 Task: Find connections with filter location Stirling with filter topic #Jobinterviewswith filter profile language Potuguese with filter current company Royal Society of Chemistry with filter school Vinayaka Mission's Research Foundation - University with filter industry Subdivision of Land with filter service category Cybersecurity with filter keywords title CEO
Action: Mouse moved to (508, 76)
Screenshot: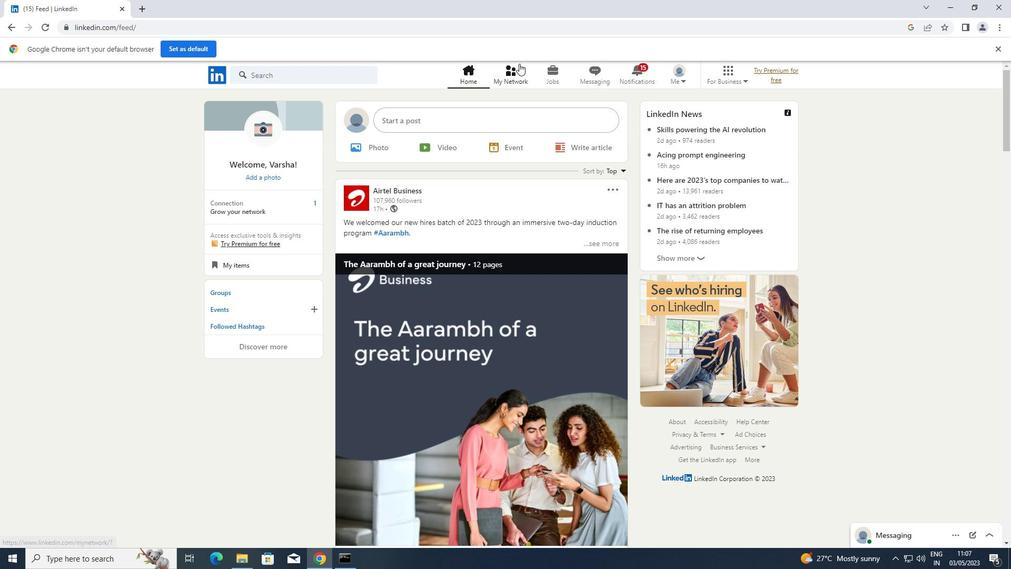 
Action: Mouse pressed left at (508, 76)
Screenshot: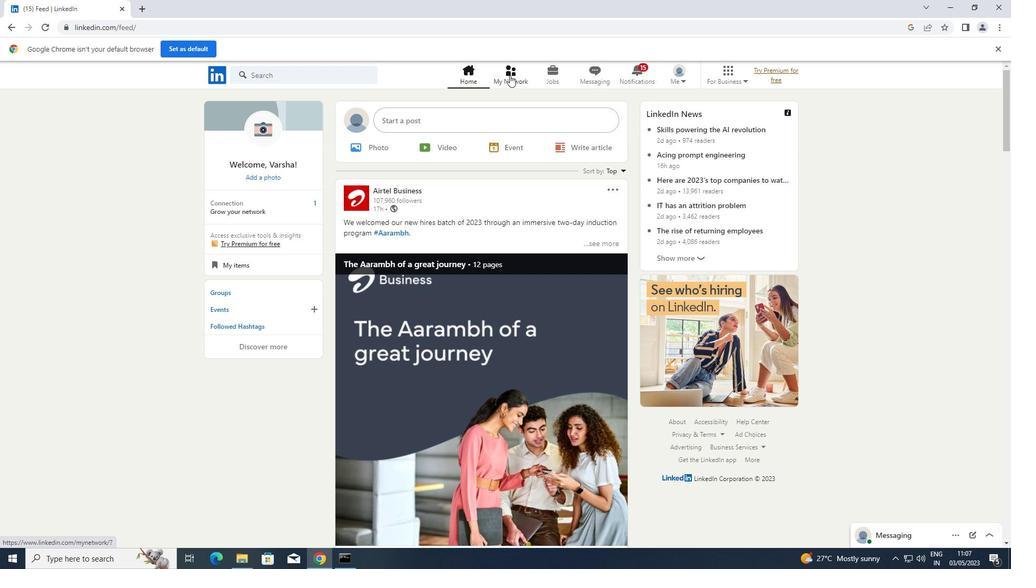 
Action: Mouse moved to (281, 129)
Screenshot: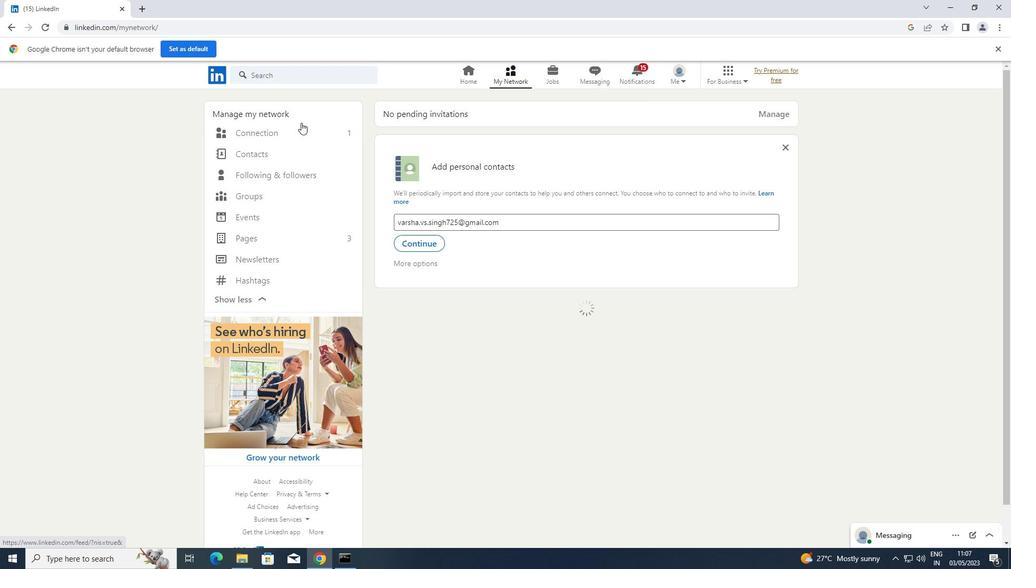 
Action: Mouse pressed left at (281, 129)
Screenshot: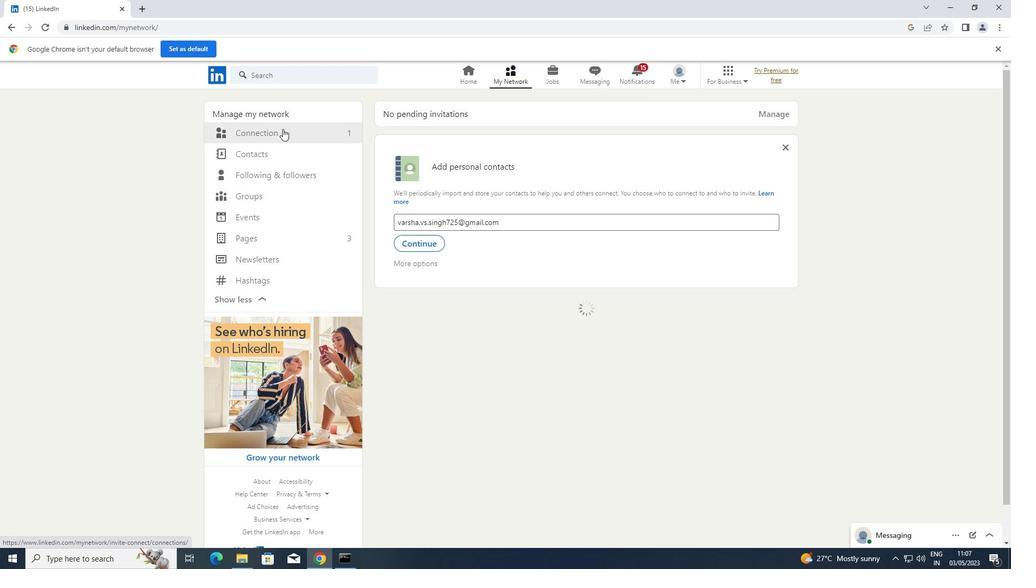 
Action: Mouse moved to (609, 128)
Screenshot: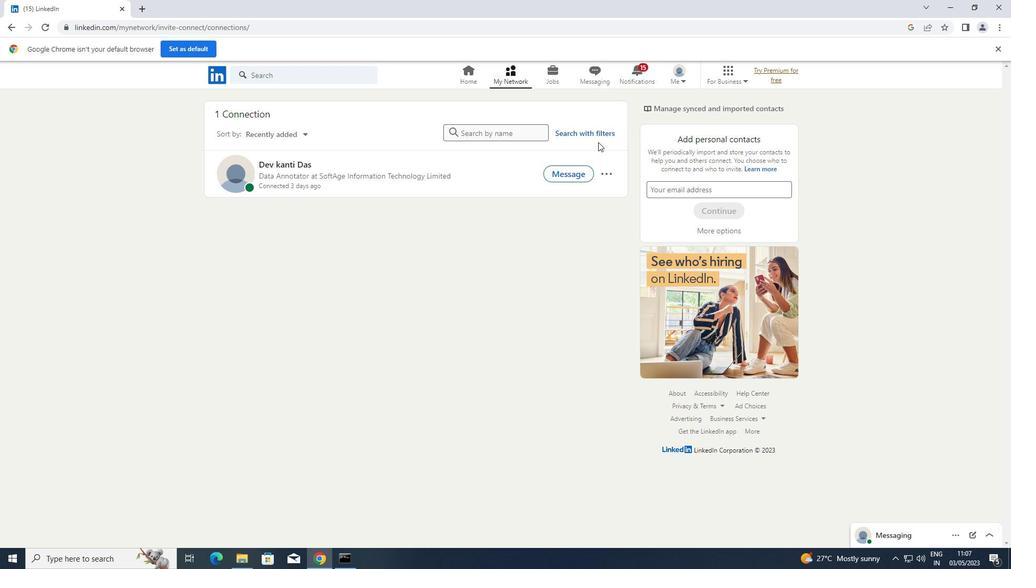 
Action: Mouse pressed left at (609, 128)
Screenshot: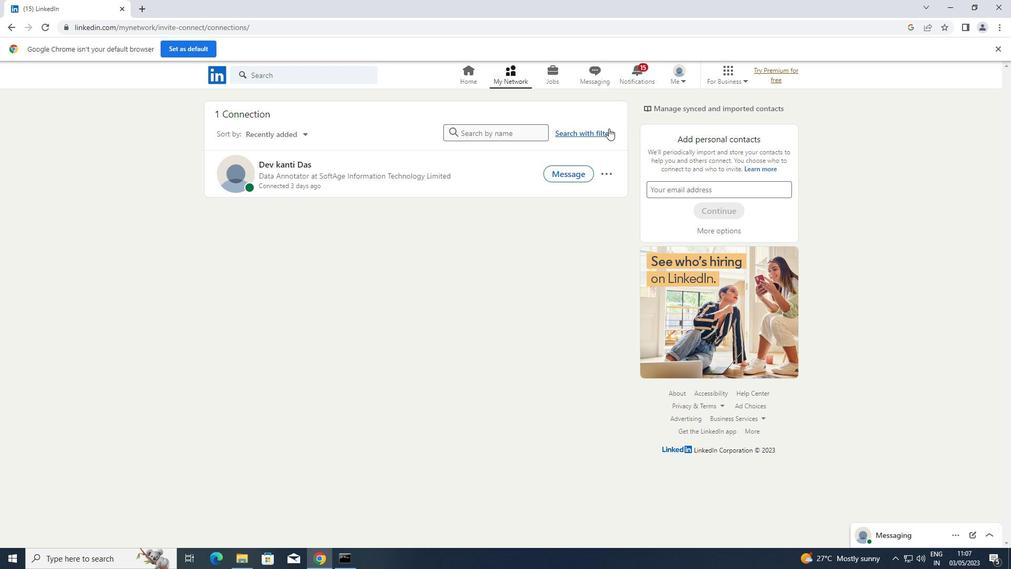 
Action: Mouse moved to (534, 100)
Screenshot: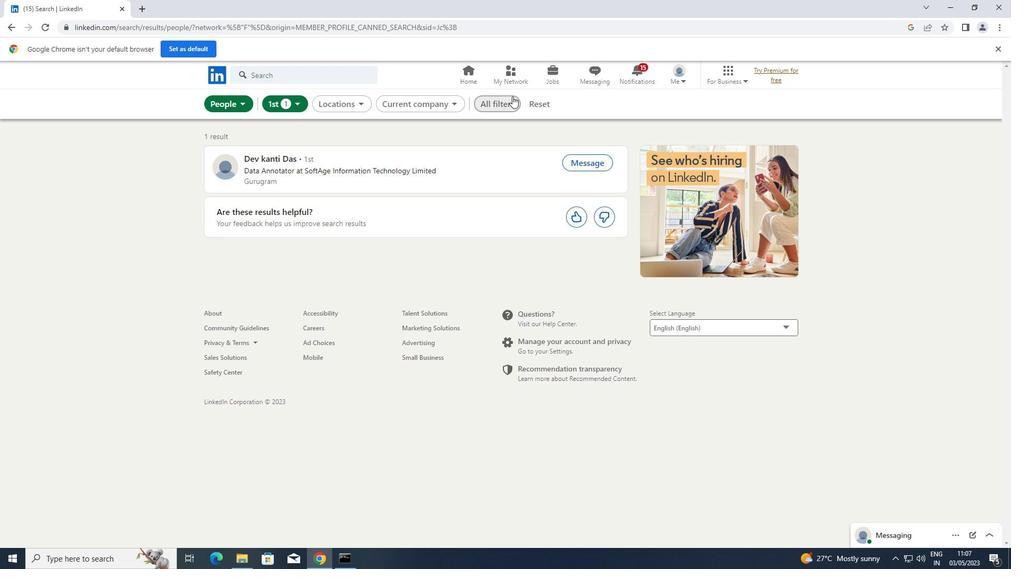 
Action: Mouse pressed left at (534, 100)
Screenshot: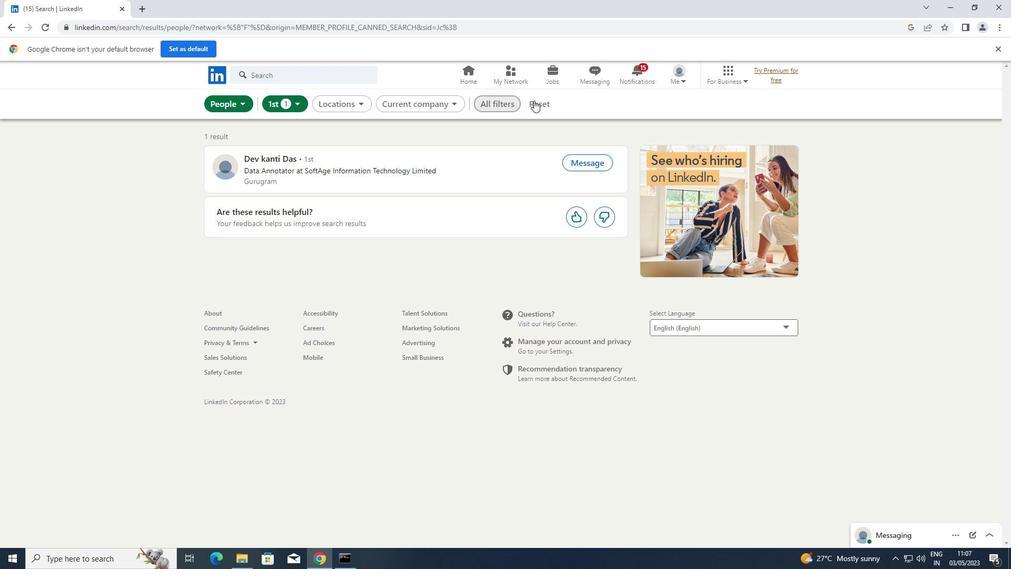 
Action: Mouse moved to (510, 99)
Screenshot: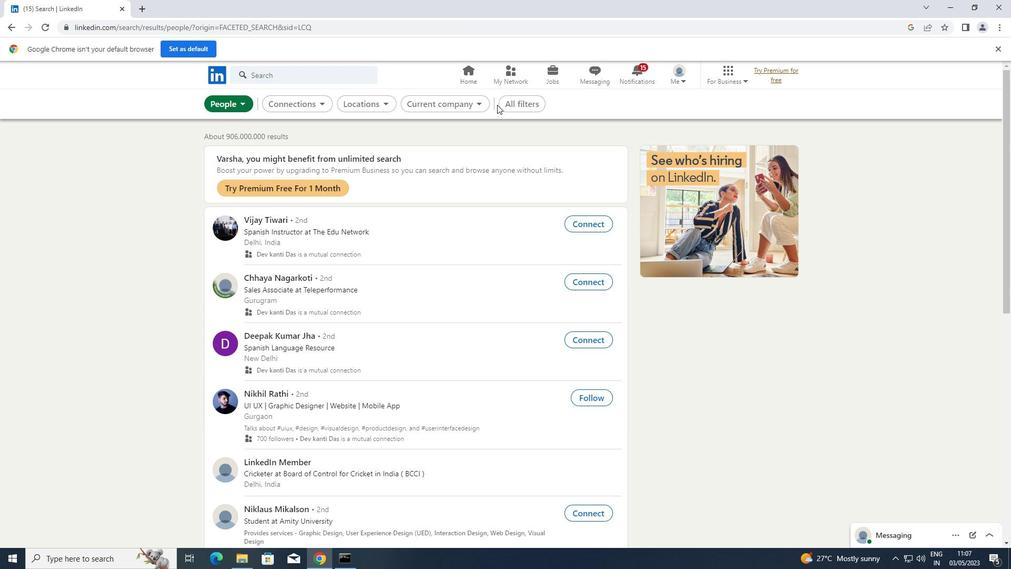 
Action: Mouse pressed left at (510, 99)
Screenshot: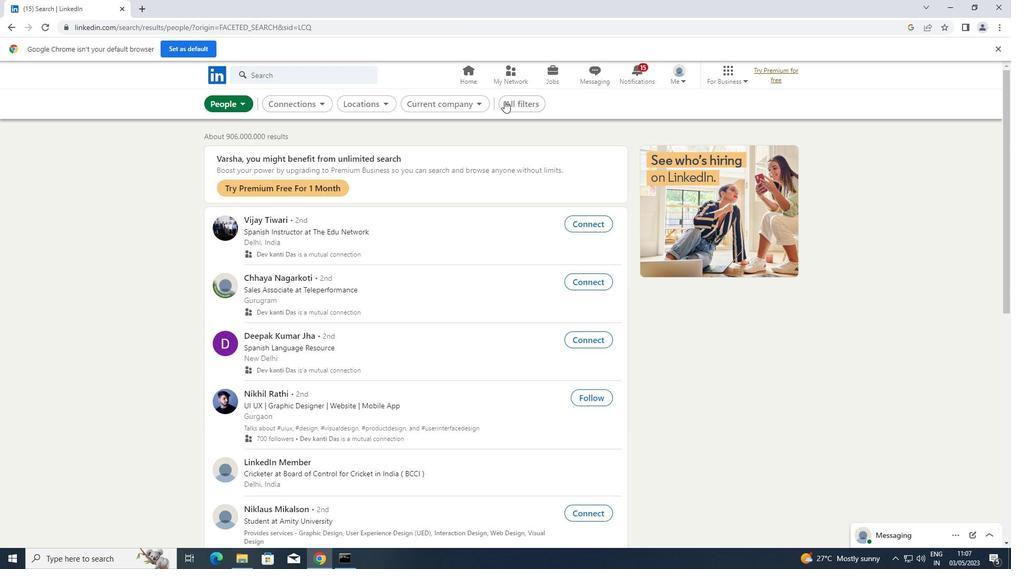 
Action: Mouse moved to (776, 285)
Screenshot: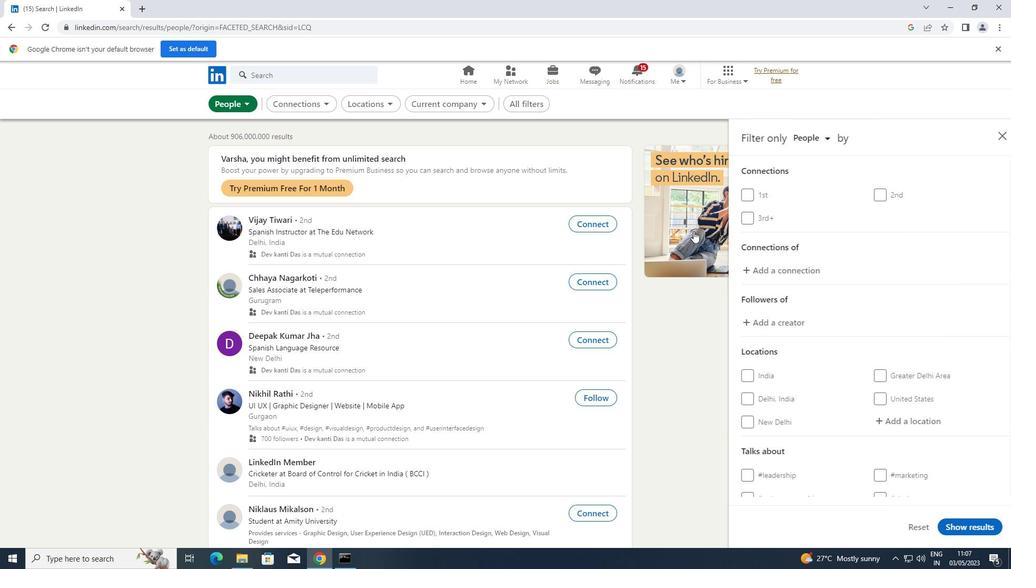 
Action: Mouse scrolled (776, 285) with delta (0, 0)
Screenshot: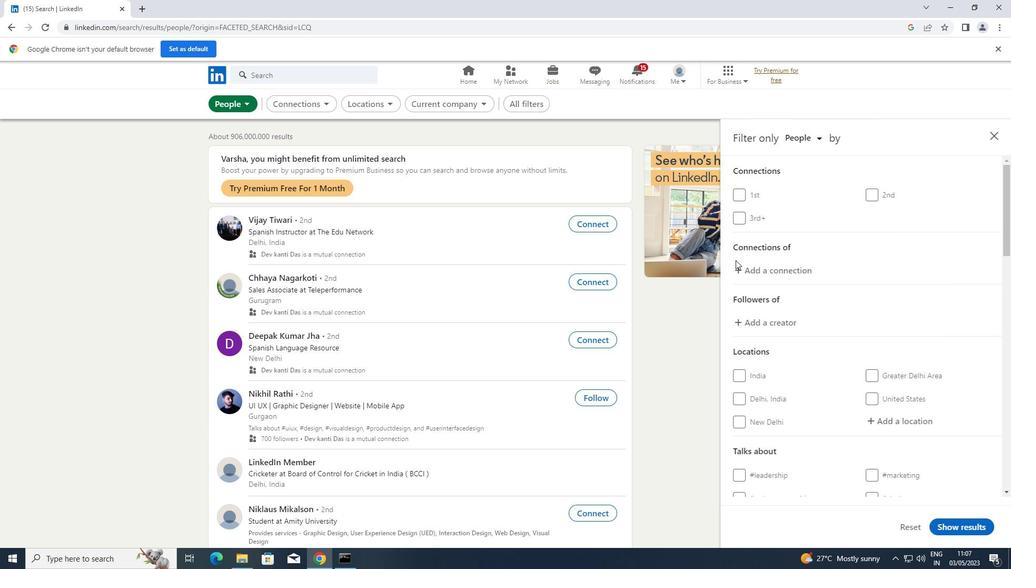 
Action: Mouse scrolled (776, 285) with delta (0, 0)
Screenshot: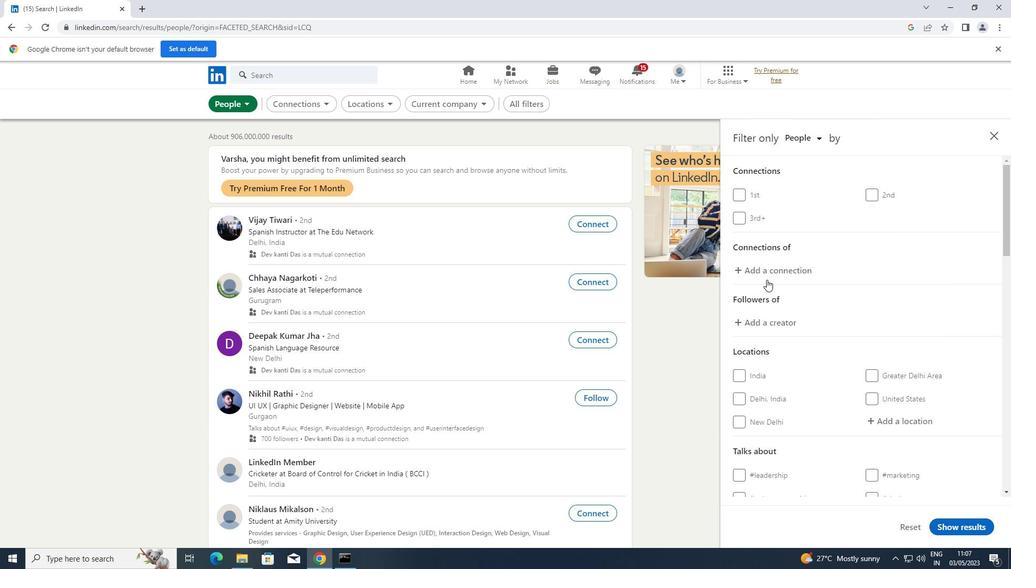 
Action: Mouse moved to (915, 310)
Screenshot: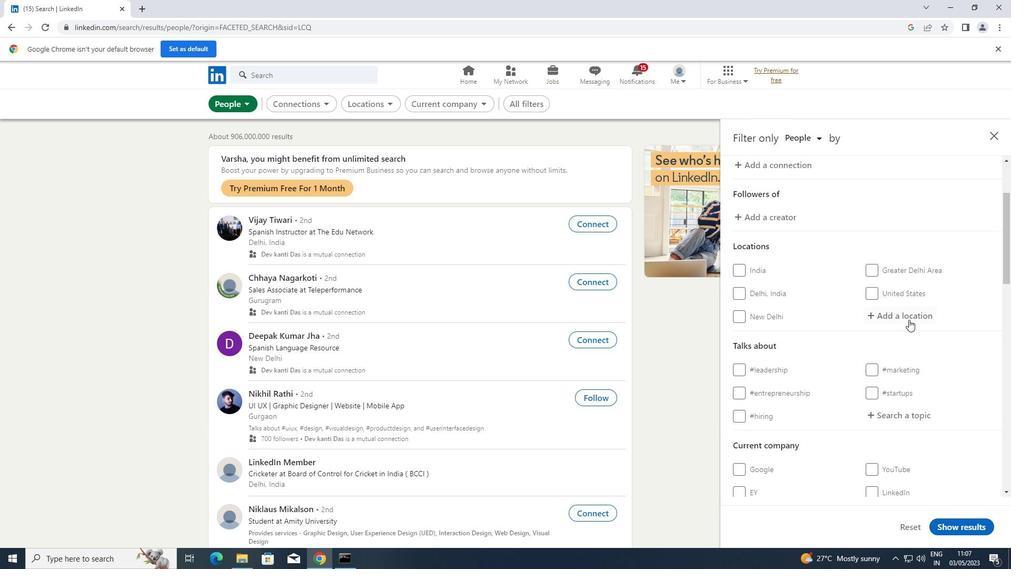 
Action: Mouse pressed left at (915, 310)
Screenshot: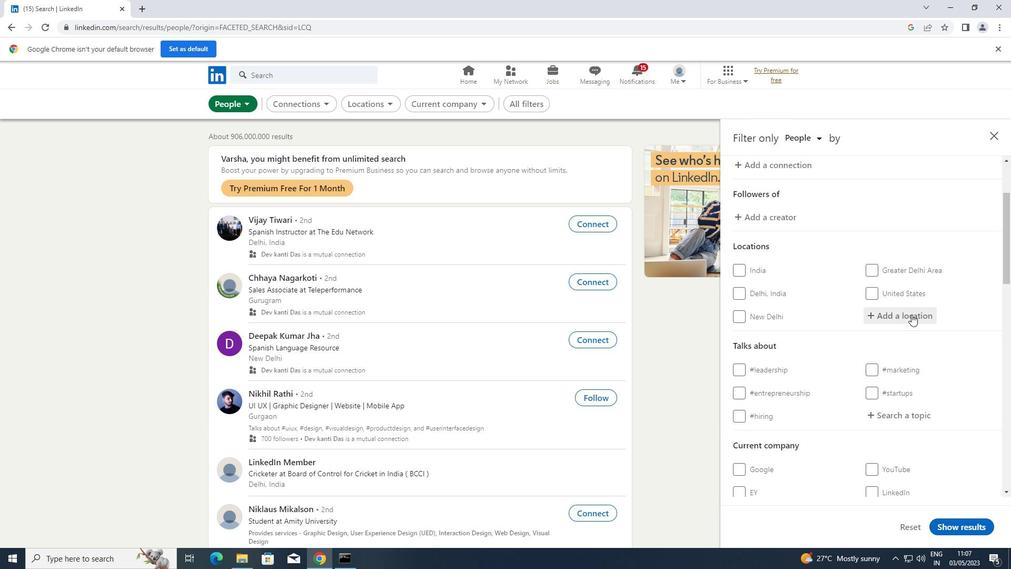 
Action: Key pressed <Key.shift>STIRLING
Screenshot: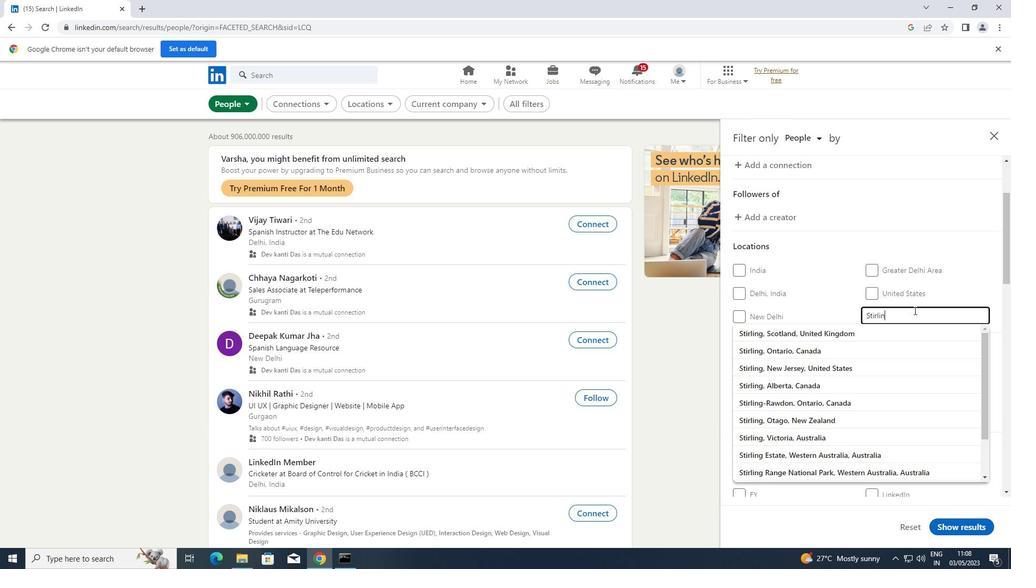 
Action: Mouse scrolled (915, 309) with delta (0, 0)
Screenshot: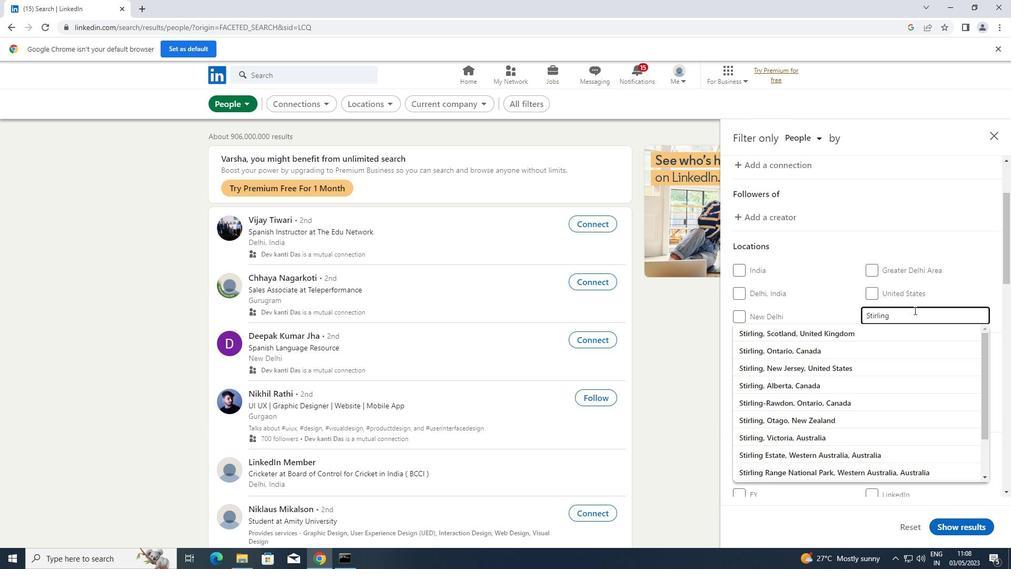 
Action: Key pressed <Key.enter>
Screenshot: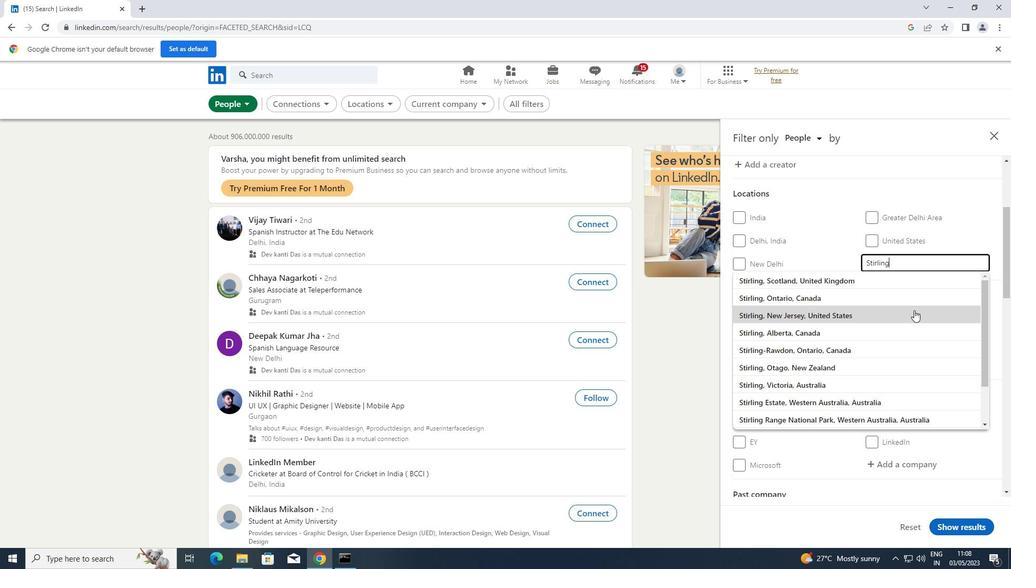 
Action: Mouse moved to (919, 361)
Screenshot: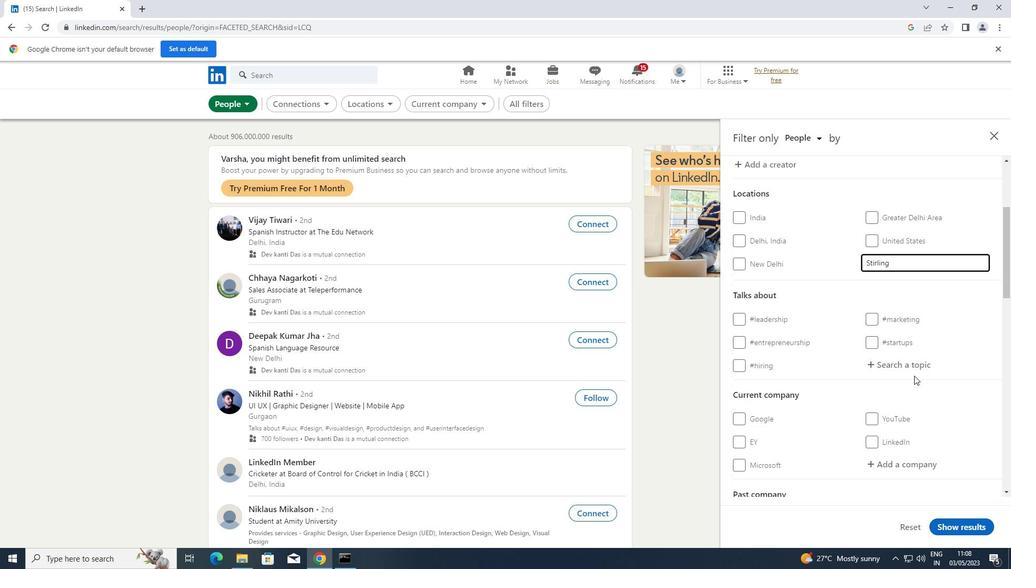 
Action: Mouse pressed left at (919, 361)
Screenshot: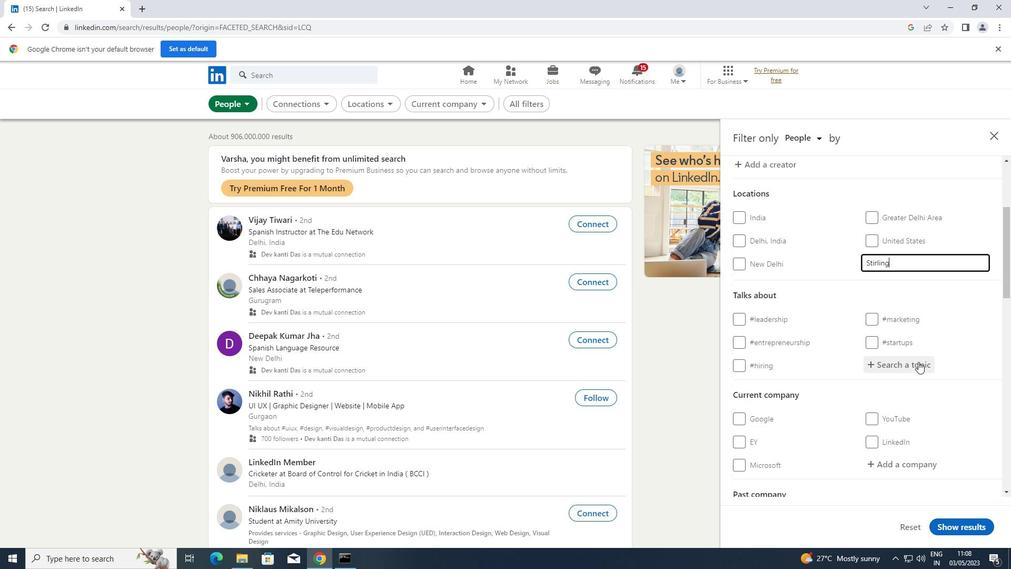 
Action: Key pressed <Key.shift>JOBINTERV
Screenshot: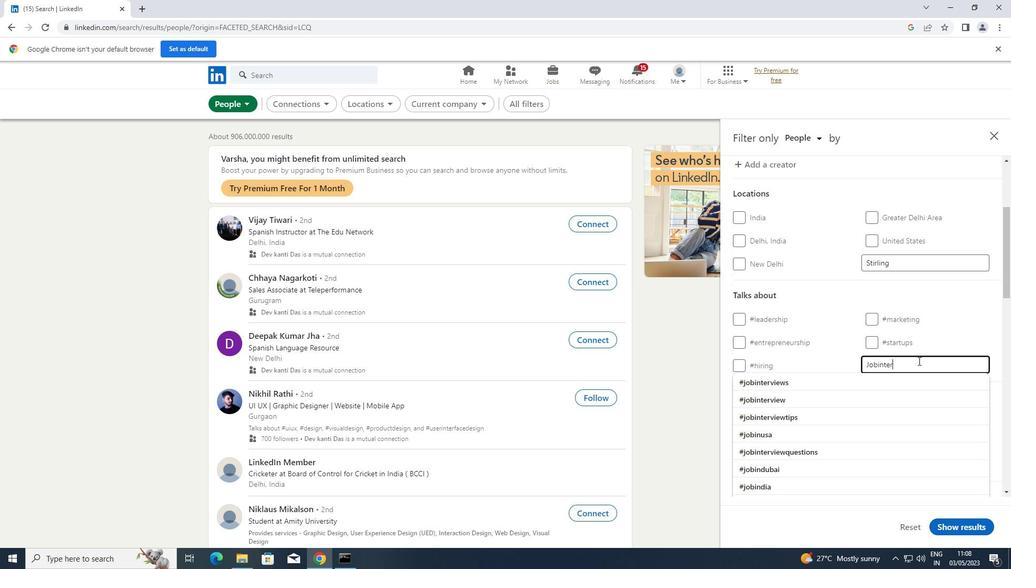 
Action: Mouse moved to (826, 398)
Screenshot: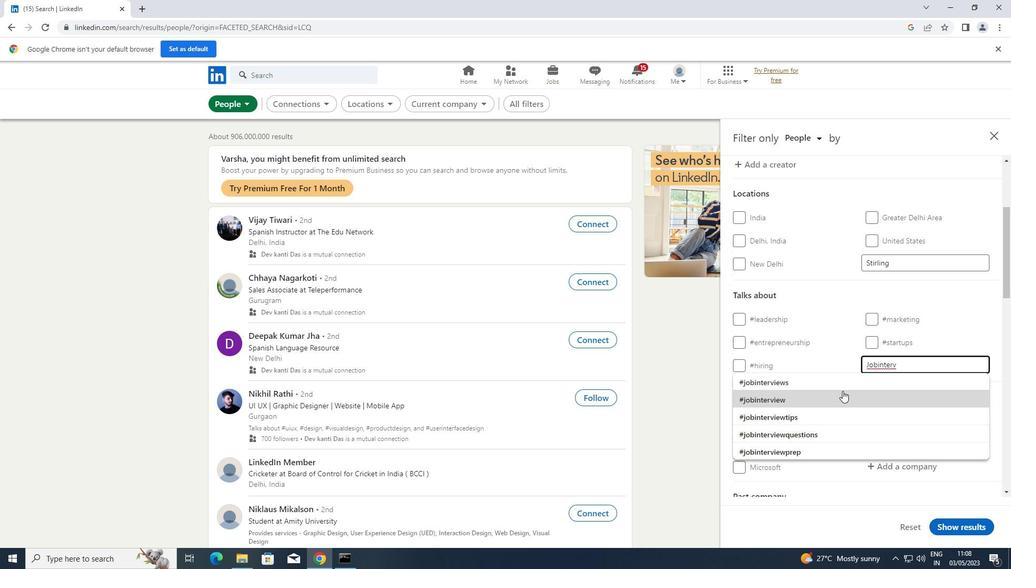 
Action: Mouse pressed left at (826, 398)
Screenshot: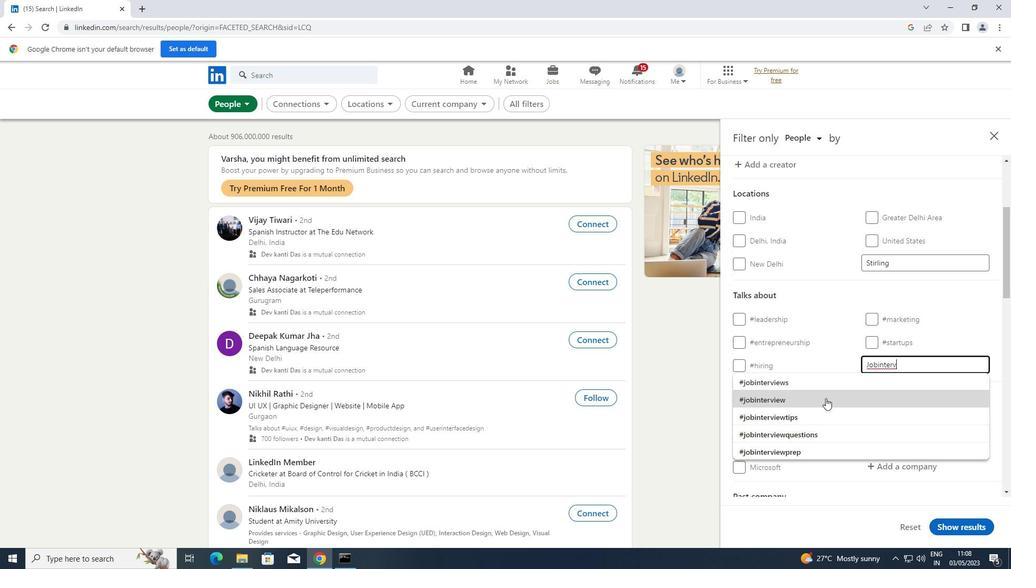 
Action: Mouse scrolled (826, 397) with delta (0, 0)
Screenshot: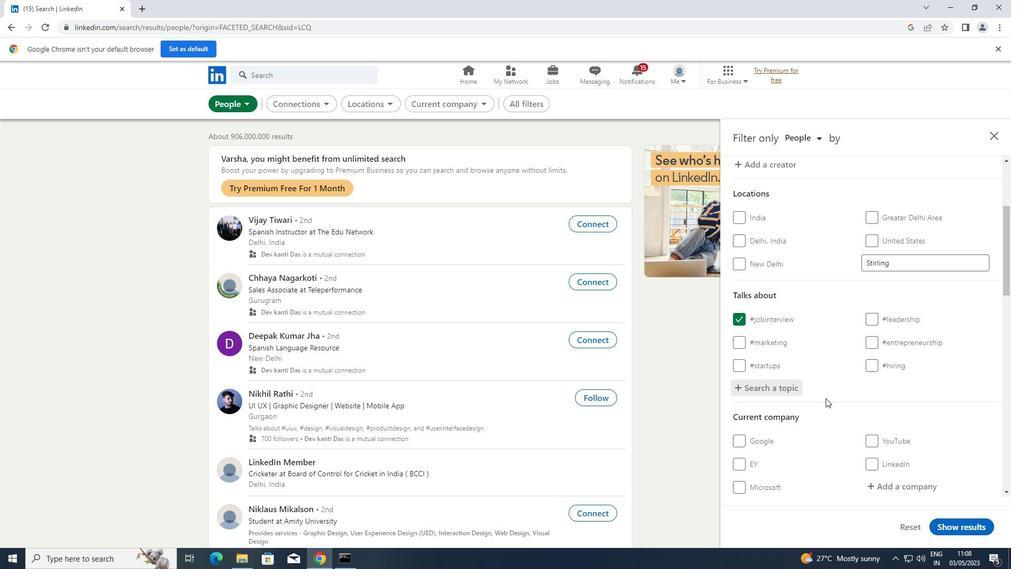 
Action: Mouse scrolled (826, 397) with delta (0, 0)
Screenshot: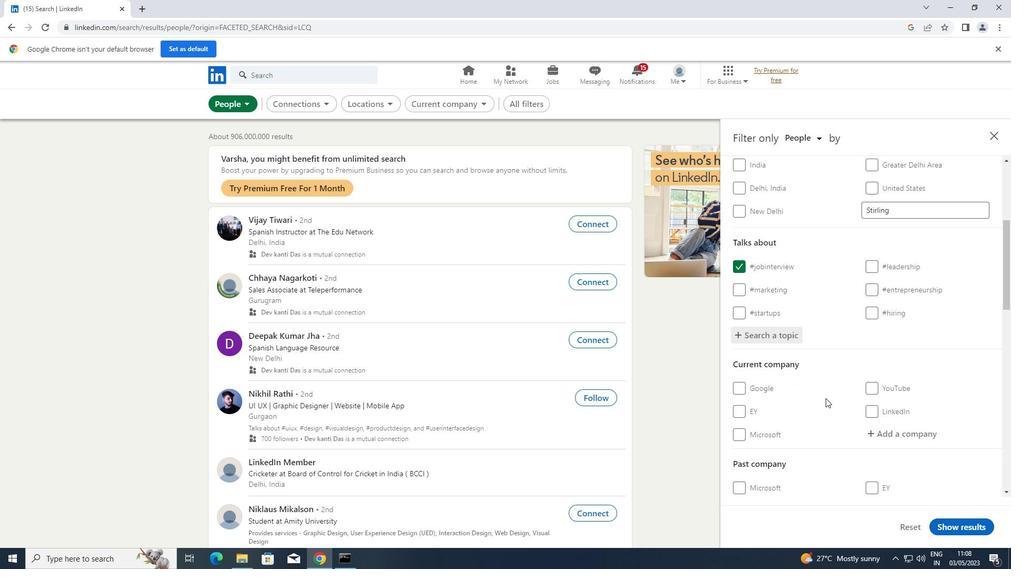 
Action: Mouse scrolled (826, 397) with delta (0, 0)
Screenshot: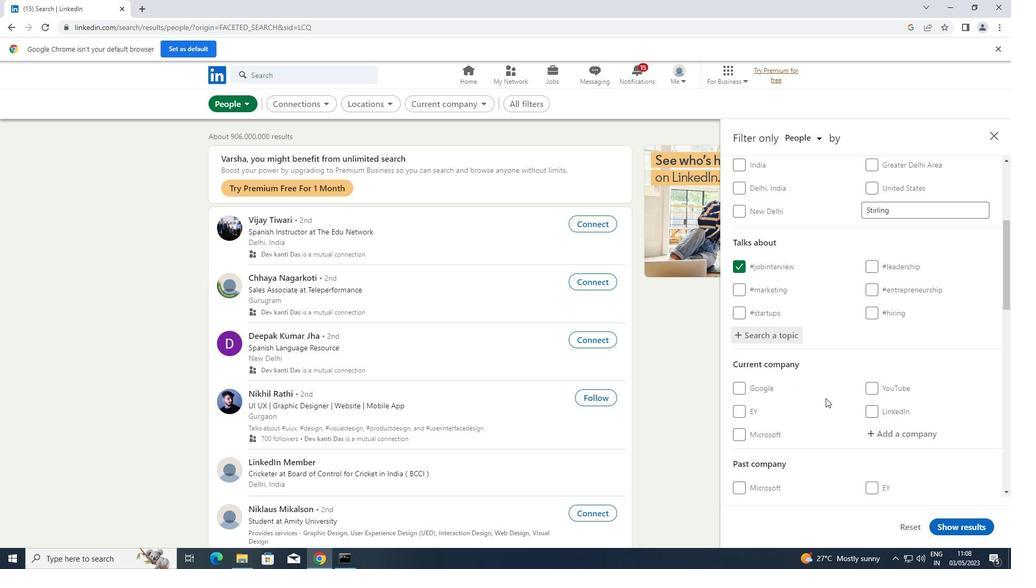 
Action: Mouse scrolled (826, 397) with delta (0, 0)
Screenshot: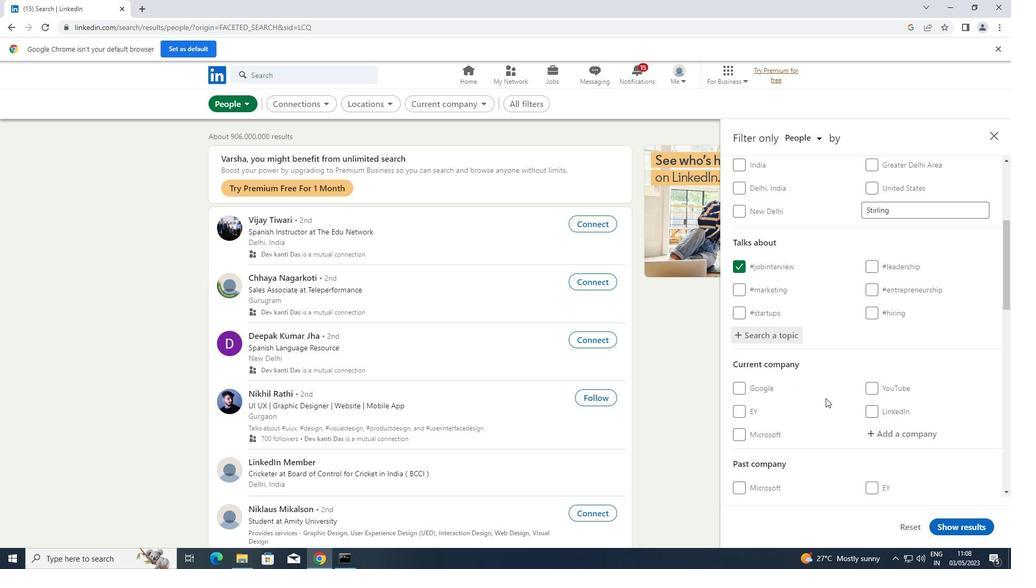 
Action: Mouse scrolled (826, 397) with delta (0, 0)
Screenshot: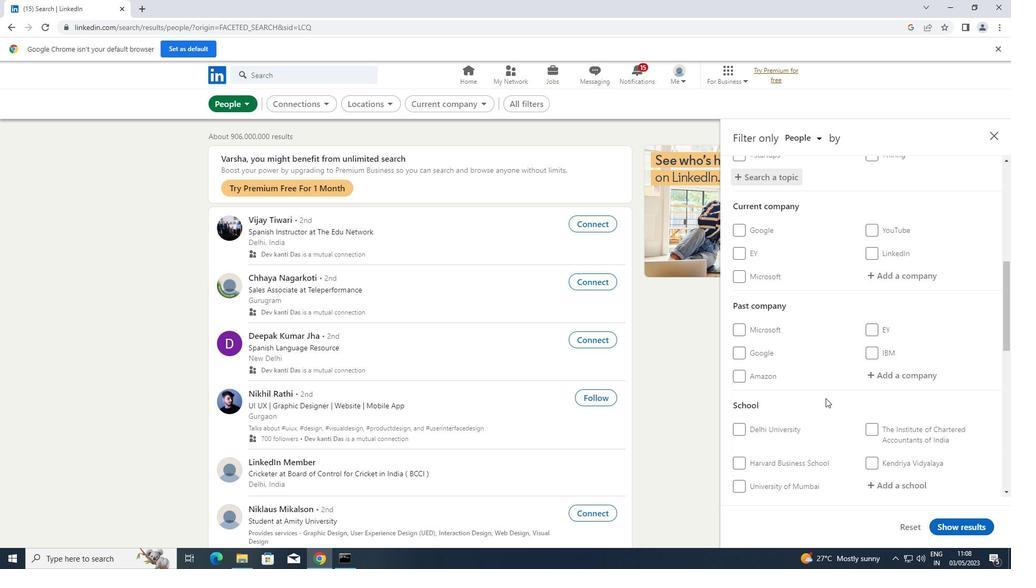 
Action: Mouse scrolled (826, 397) with delta (0, 0)
Screenshot: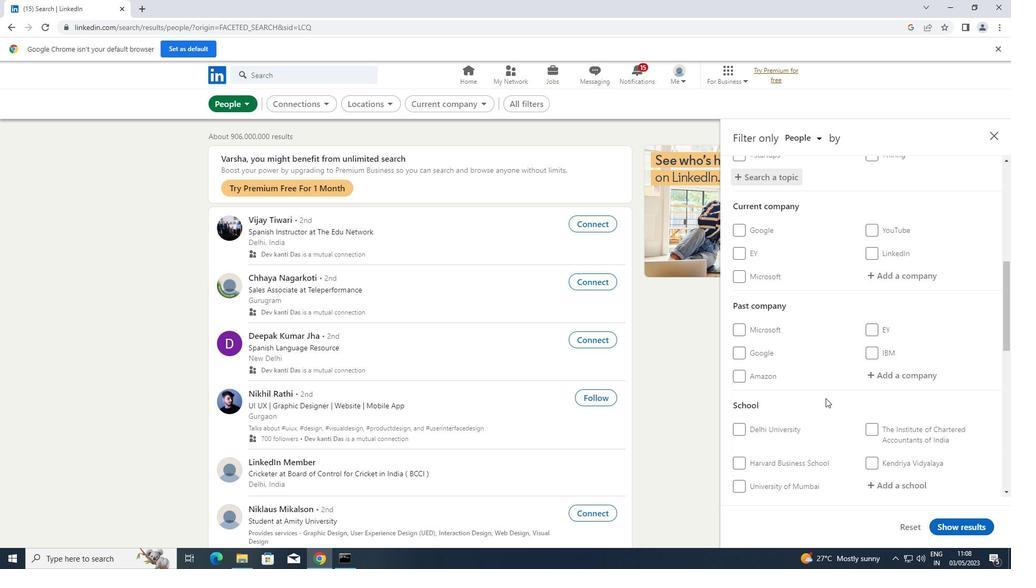 
Action: Mouse scrolled (826, 397) with delta (0, 0)
Screenshot: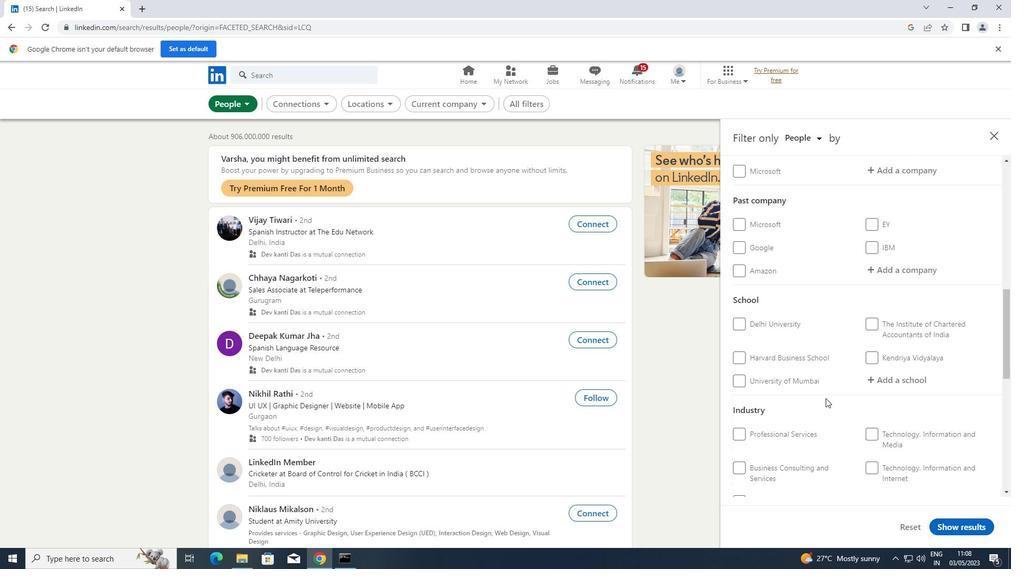 
Action: Mouse scrolled (826, 397) with delta (0, 0)
Screenshot: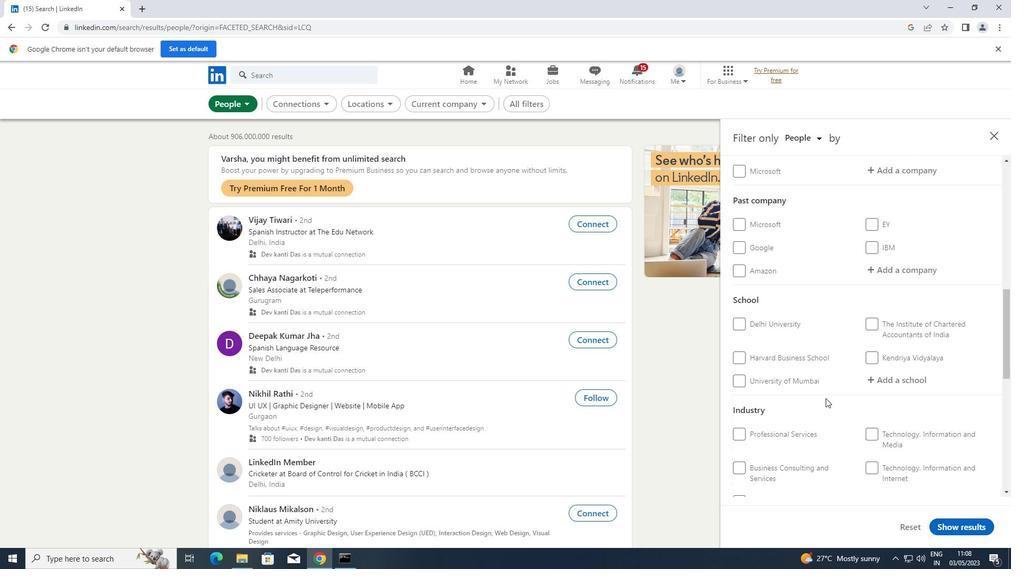 
Action: Mouse scrolled (826, 397) with delta (0, 0)
Screenshot: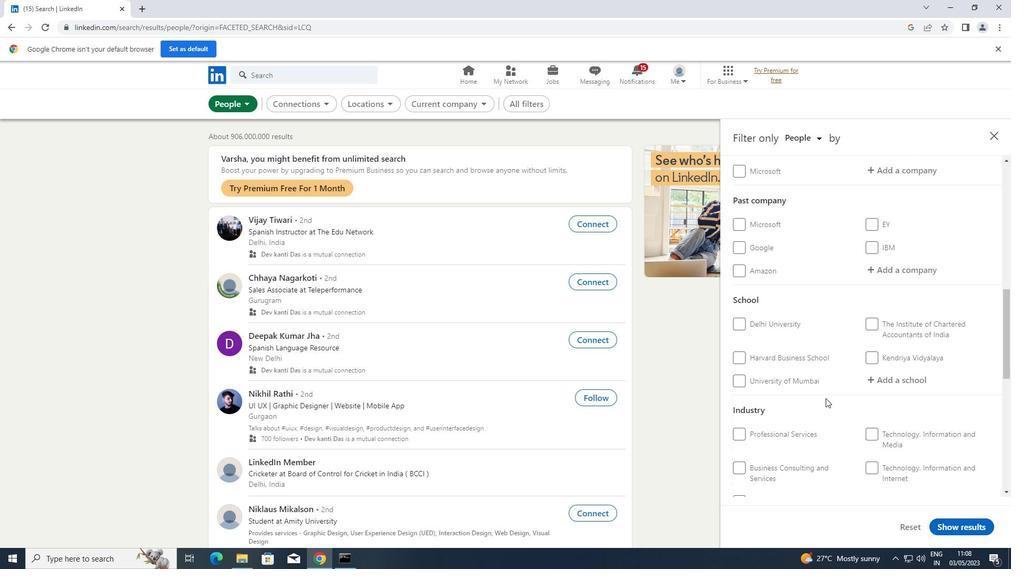 
Action: Mouse moved to (868, 416)
Screenshot: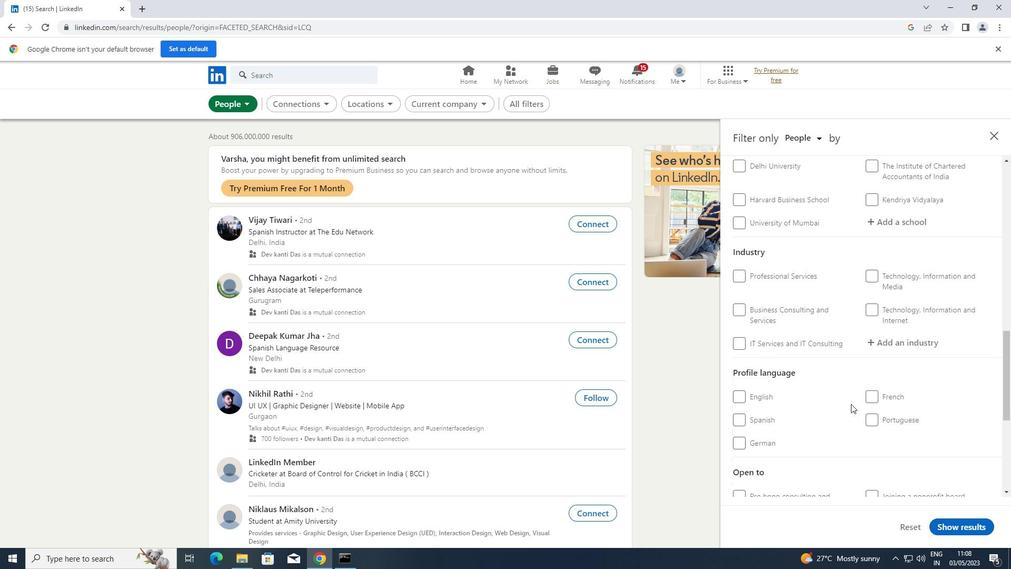 
Action: Mouse pressed left at (868, 416)
Screenshot: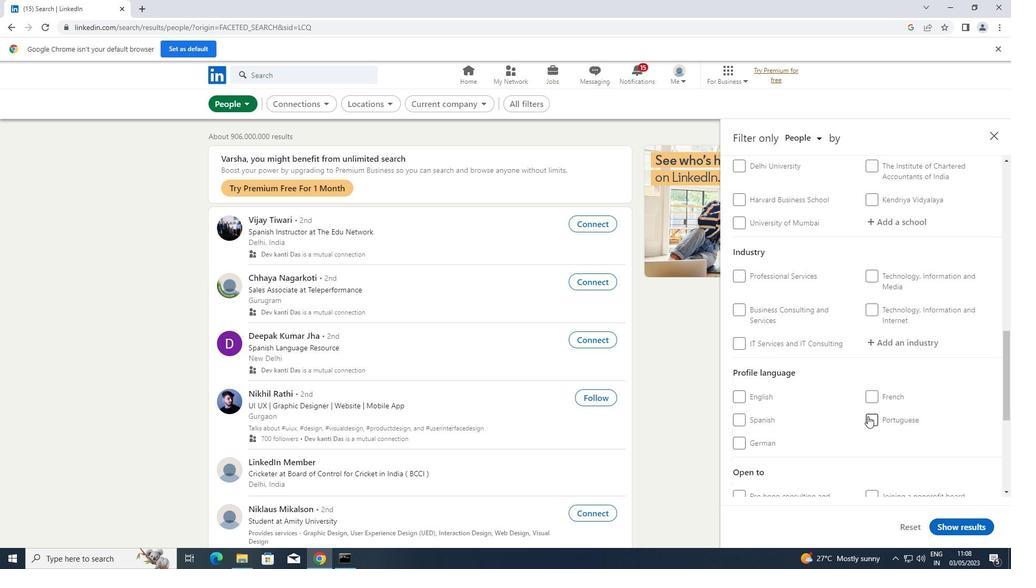 
Action: Mouse scrolled (868, 416) with delta (0, 0)
Screenshot: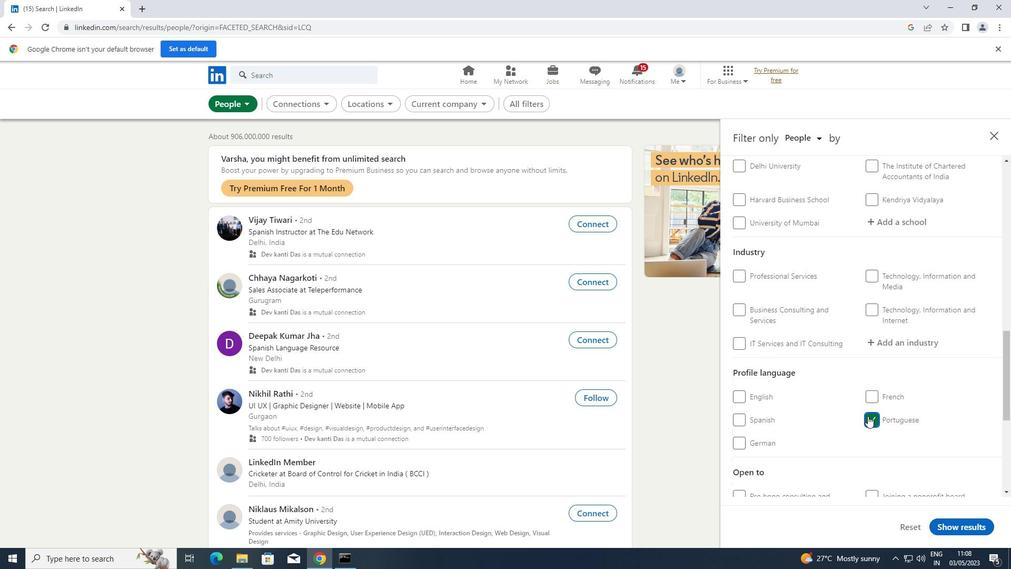 
Action: Mouse scrolled (868, 416) with delta (0, 0)
Screenshot: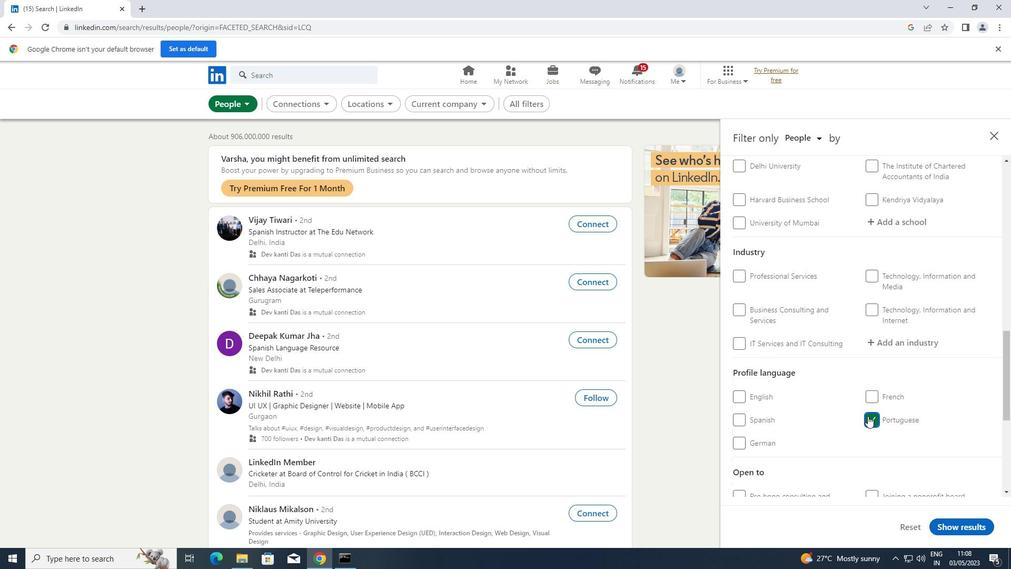 
Action: Mouse scrolled (868, 416) with delta (0, 0)
Screenshot: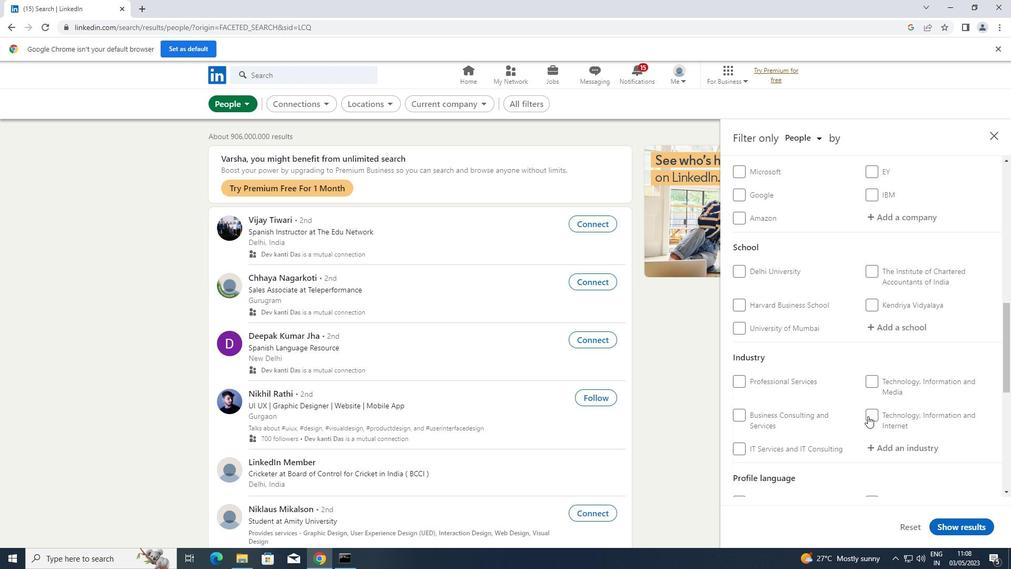 
Action: Mouse scrolled (868, 416) with delta (0, 0)
Screenshot: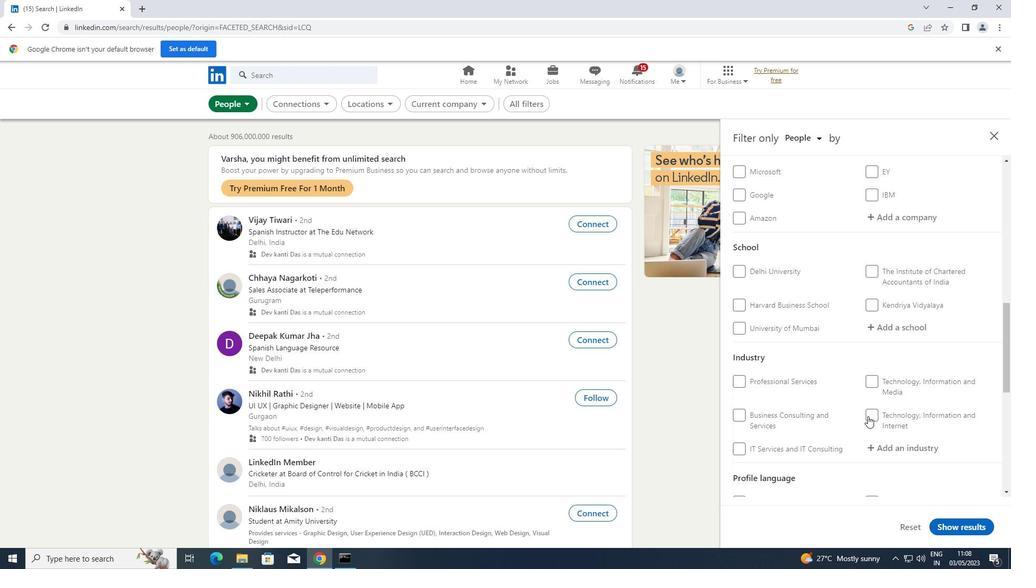 
Action: Mouse scrolled (868, 416) with delta (0, 0)
Screenshot: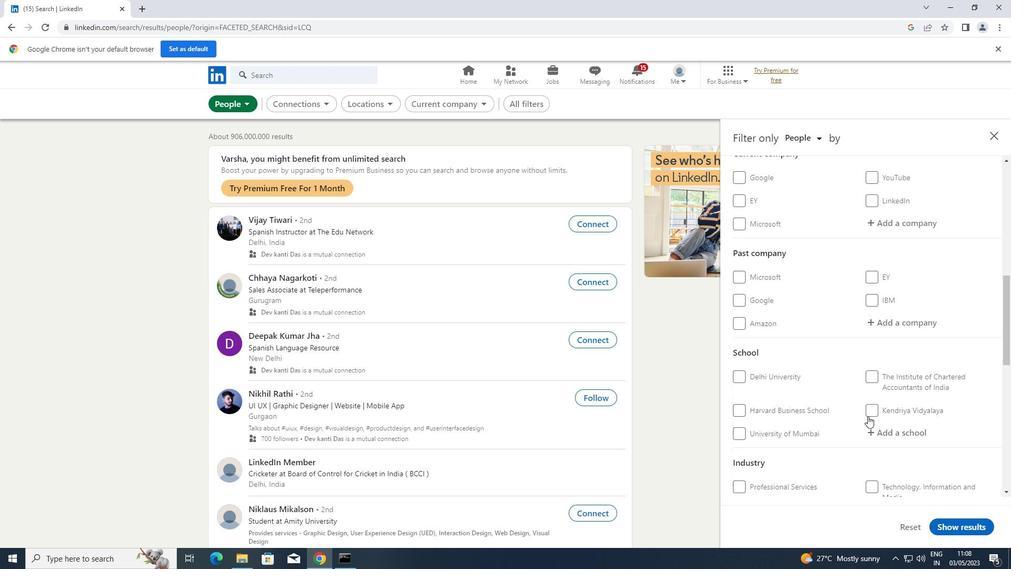 
Action: Mouse scrolled (868, 416) with delta (0, 0)
Screenshot: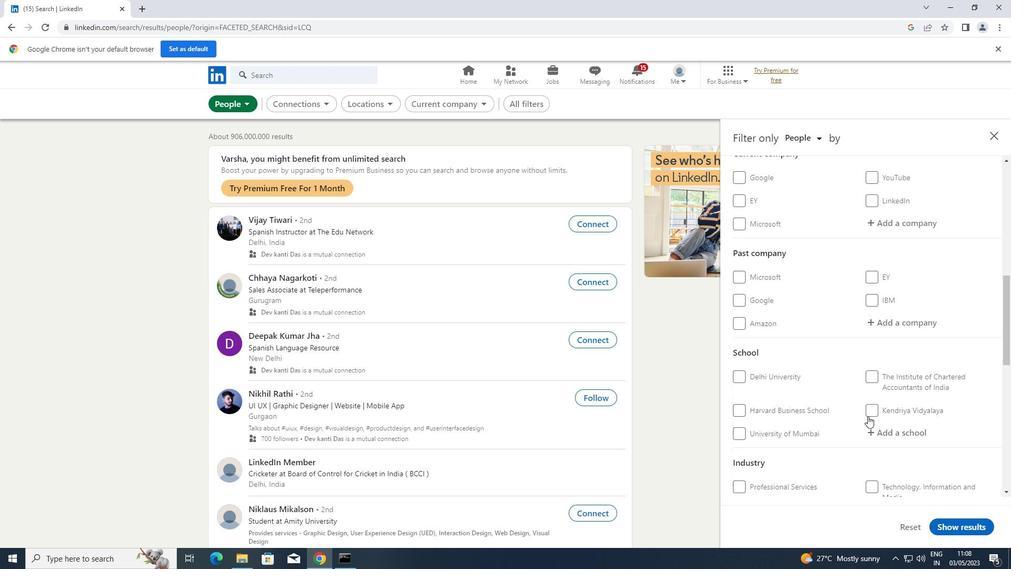 
Action: Mouse moved to (904, 323)
Screenshot: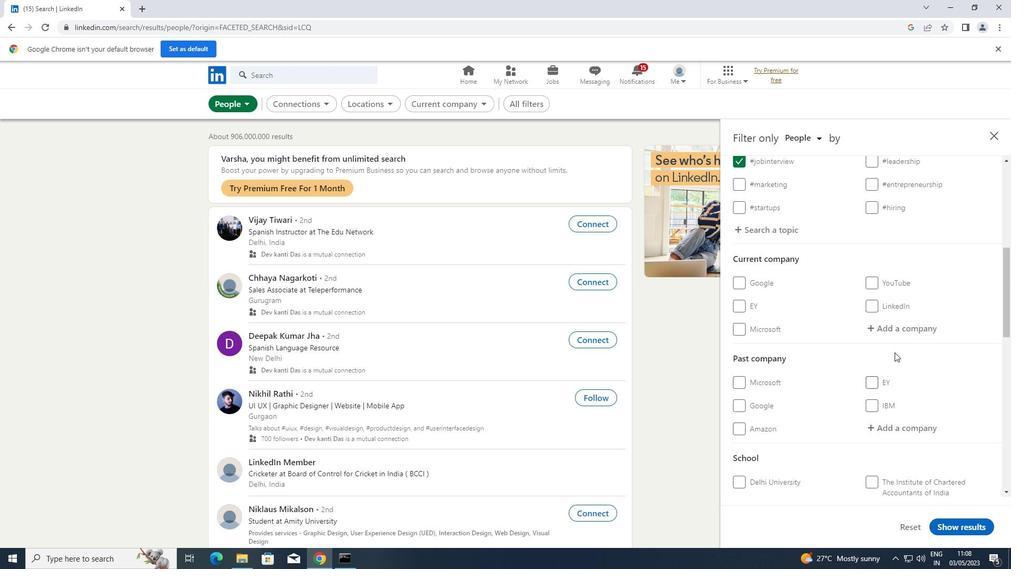 
Action: Mouse pressed left at (904, 323)
Screenshot: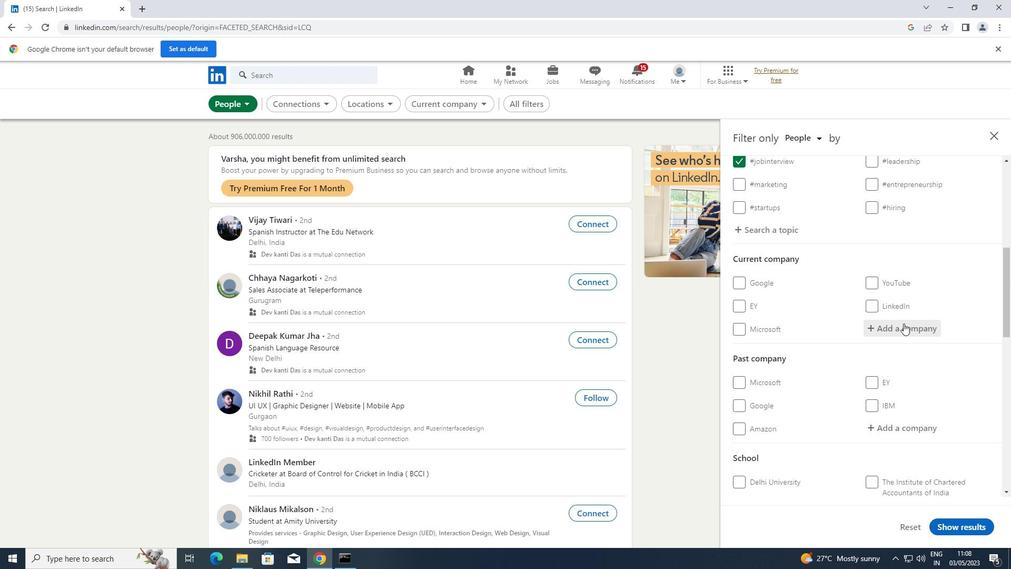 
Action: Key pressed <Key.shift>ROYAL<Key.space><Key.shift>SOCIETY
Screenshot: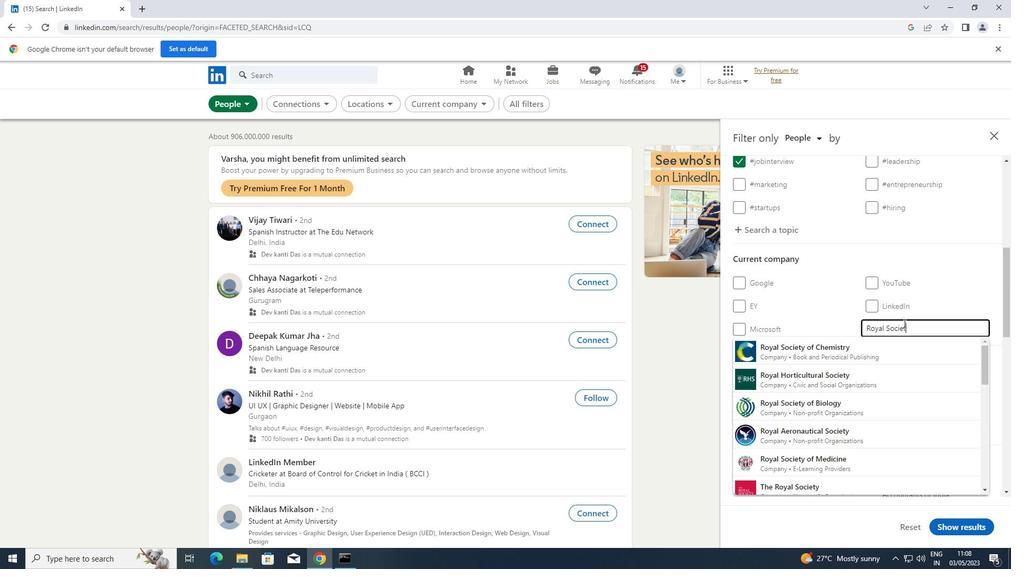 
Action: Mouse moved to (861, 352)
Screenshot: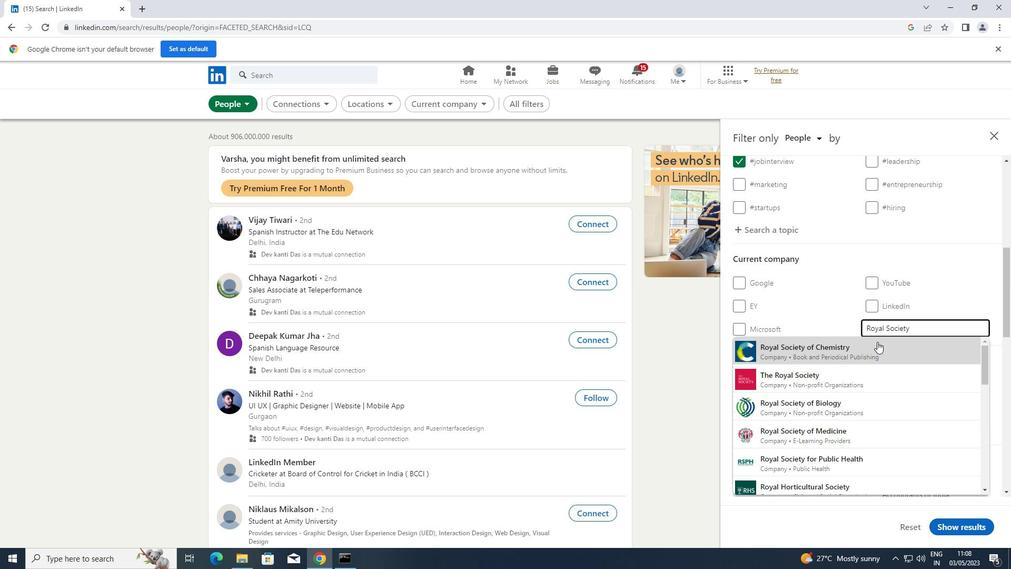 
Action: Mouse pressed left at (861, 352)
Screenshot: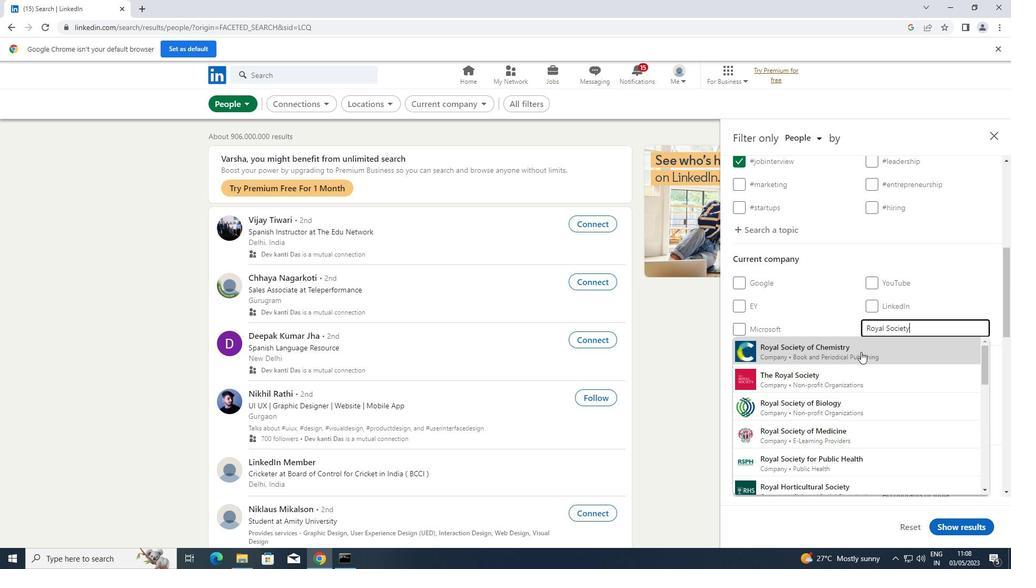 
Action: Mouse scrolled (861, 351) with delta (0, 0)
Screenshot: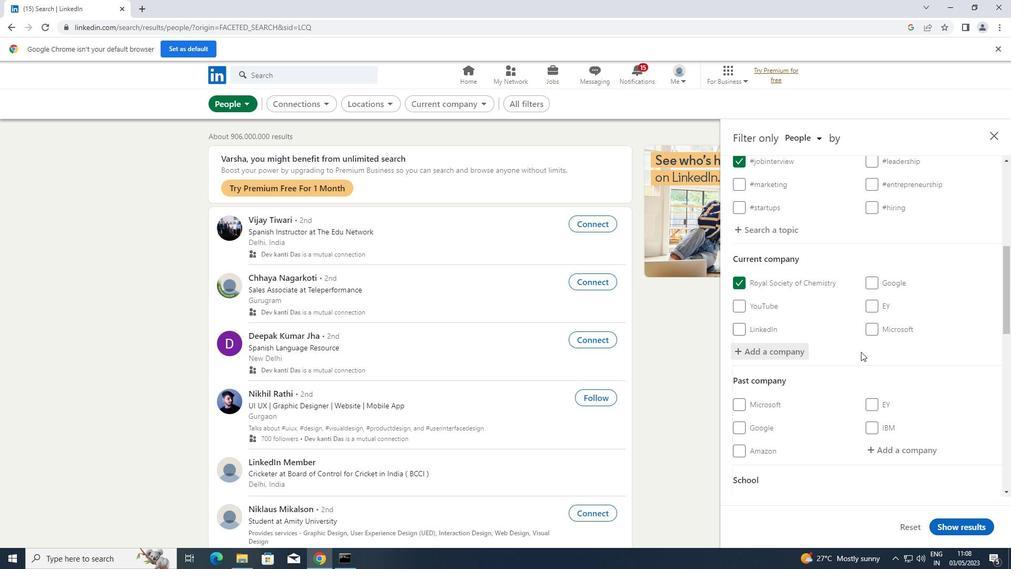 
Action: Mouse scrolled (861, 351) with delta (0, 0)
Screenshot: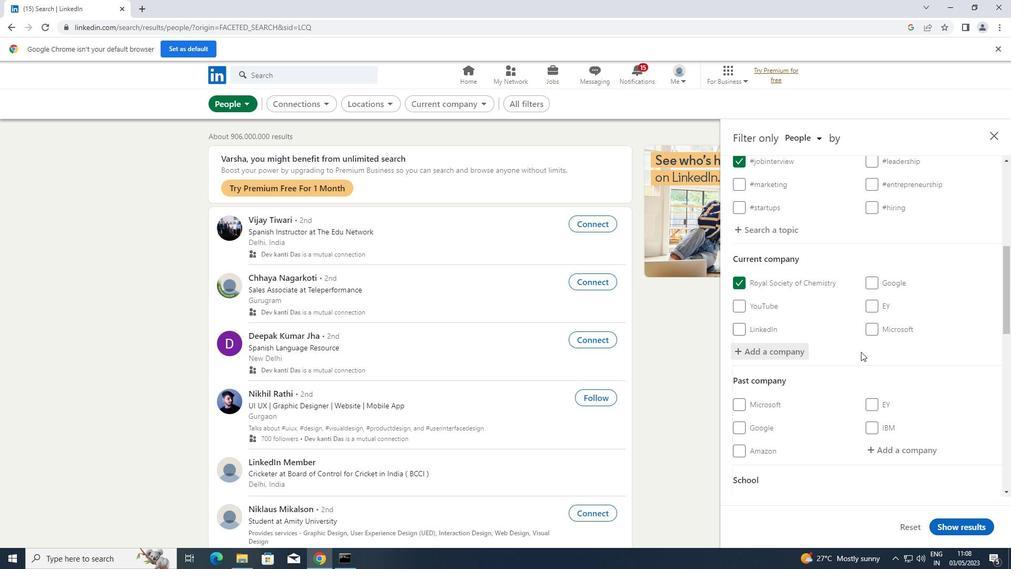 
Action: Mouse moved to (901, 451)
Screenshot: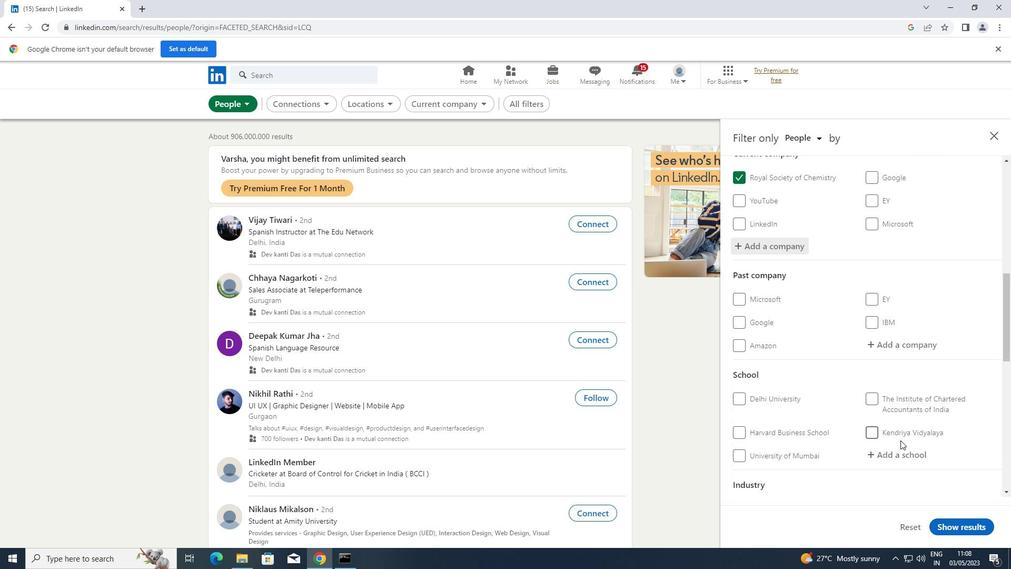 
Action: Mouse scrolled (901, 451) with delta (0, 0)
Screenshot: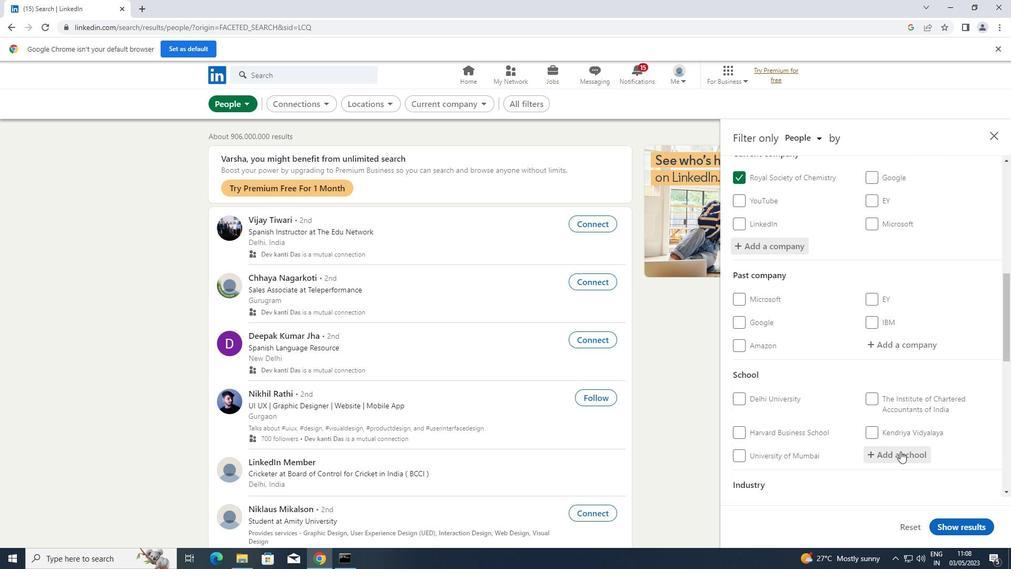 
Action: Mouse moved to (908, 402)
Screenshot: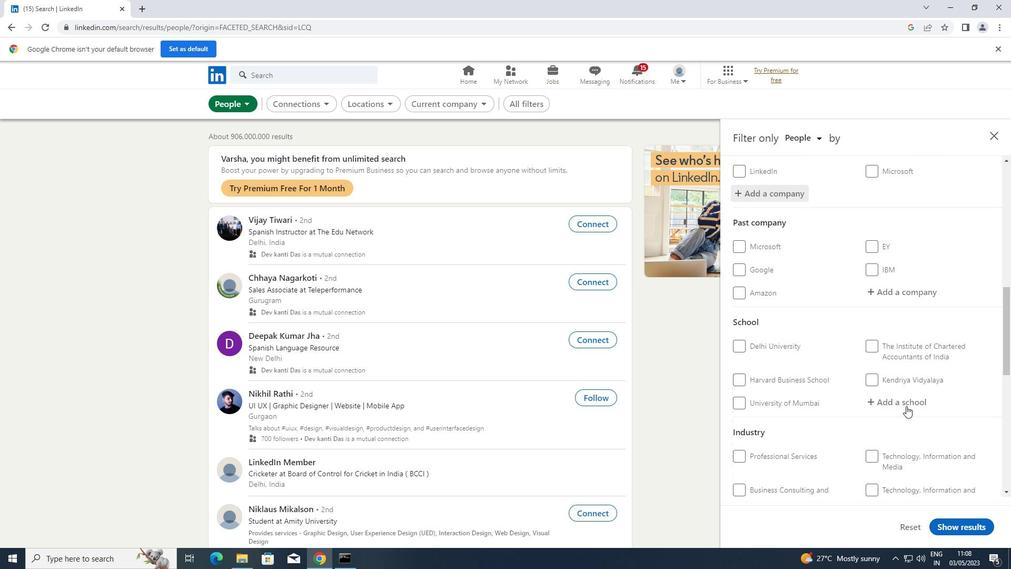 
Action: Mouse pressed left at (908, 402)
Screenshot: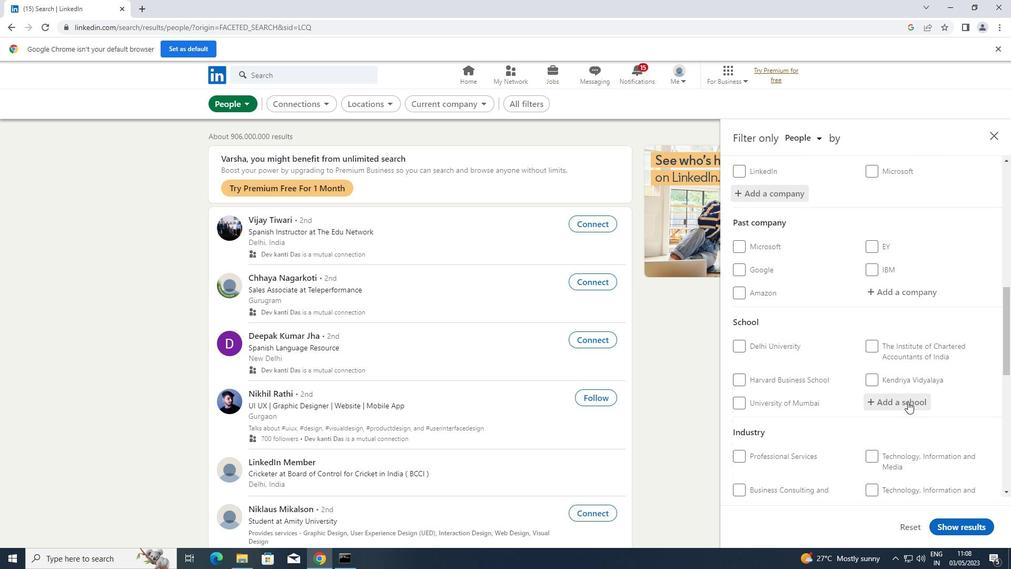 
Action: Key pressed <Key.shift>VINAYAKA
Screenshot: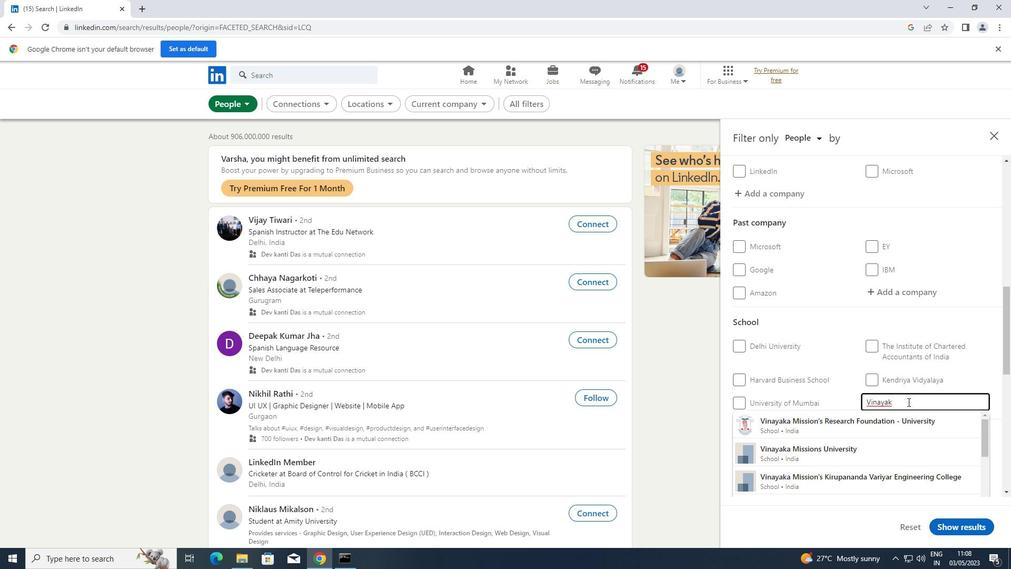 
Action: Mouse moved to (893, 424)
Screenshot: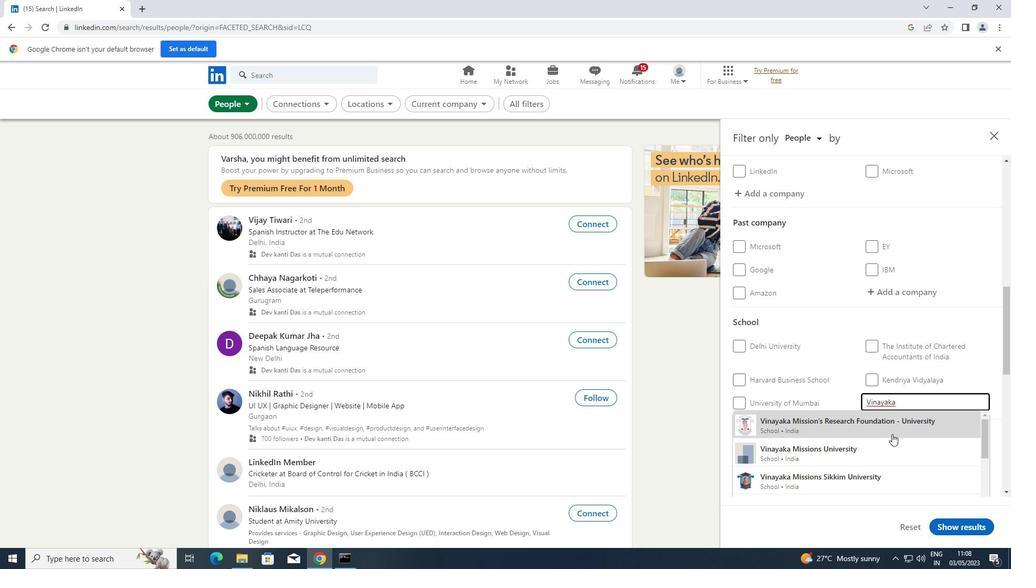 
Action: Mouse pressed left at (893, 424)
Screenshot: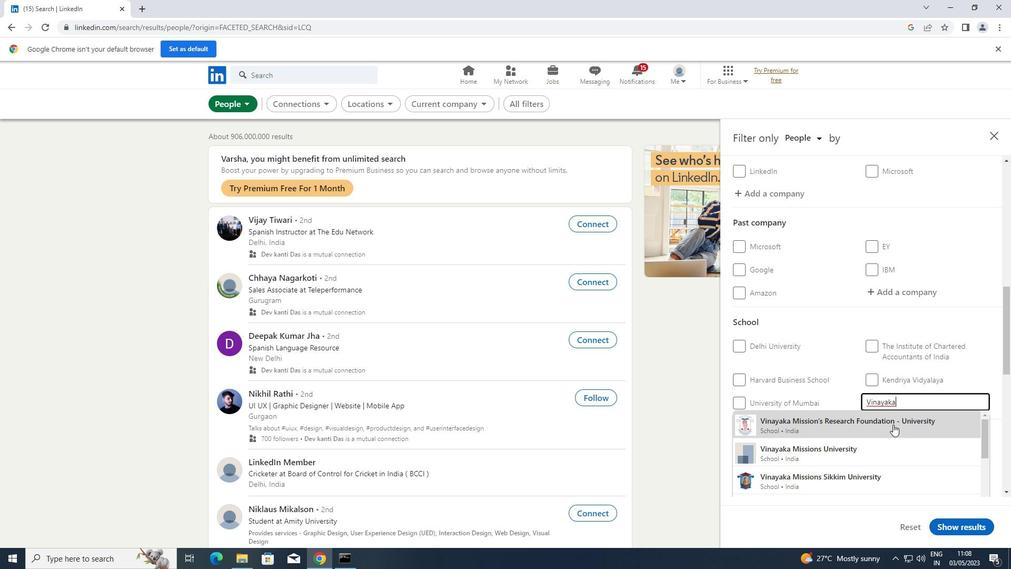 
Action: Mouse scrolled (893, 424) with delta (0, 0)
Screenshot: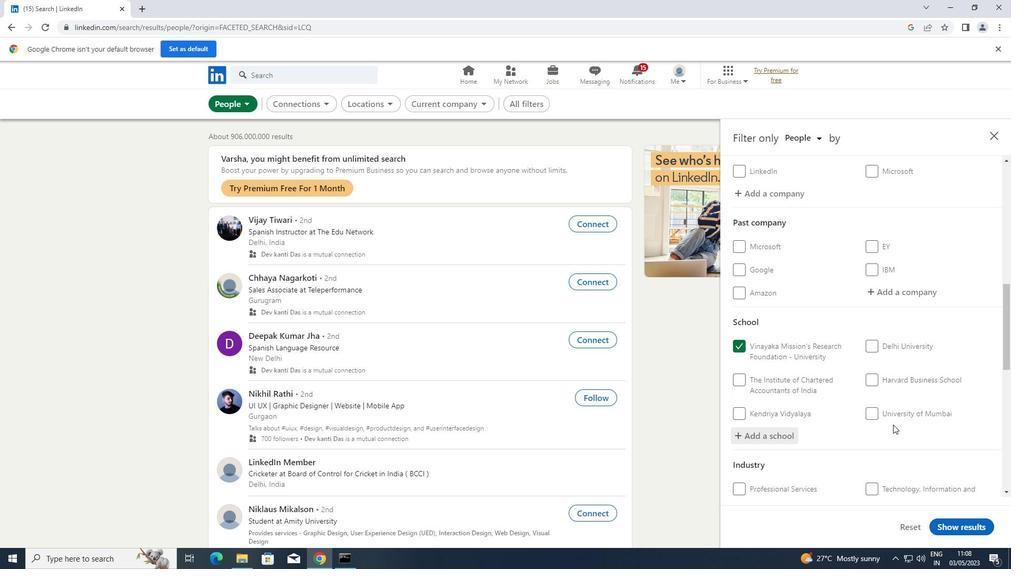 
Action: Mouse scrolled (893, 424) with delta (0, 0)
Screenshot: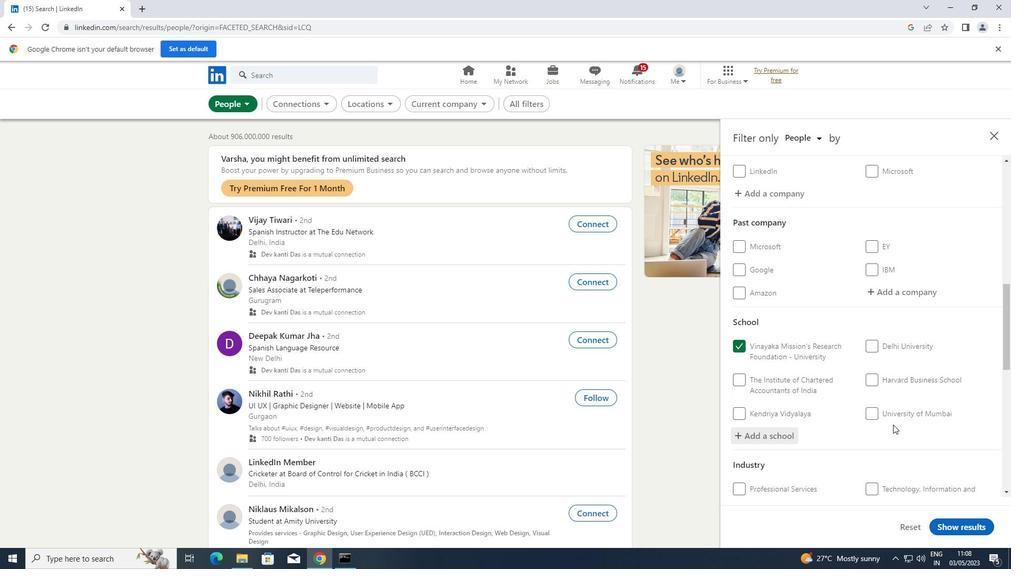 
Action: Mouse scrolled (893, 424) with delta (0, 0)
Screenshot: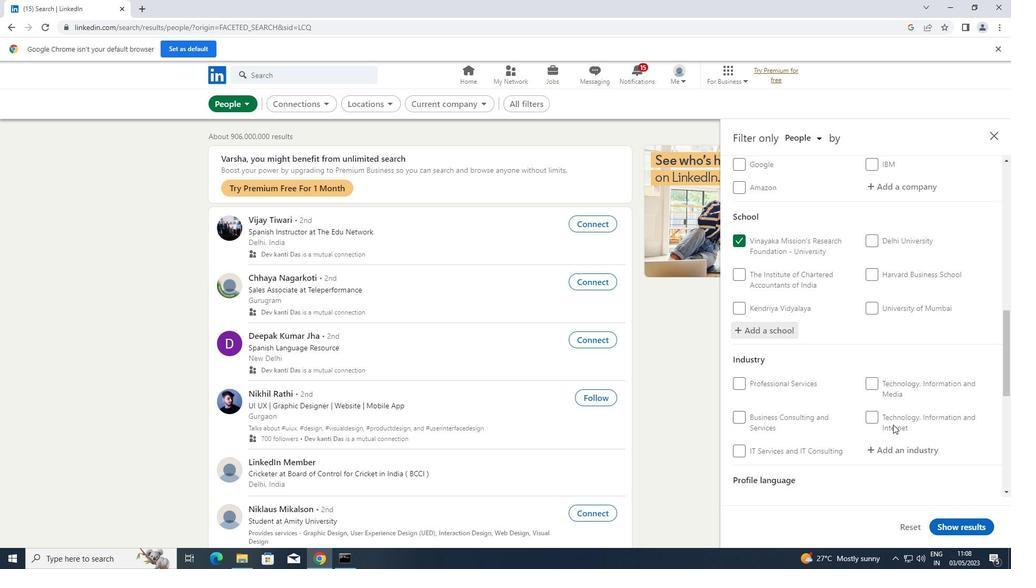 
Action: Mouse moved to (909, 390)
Screenshot: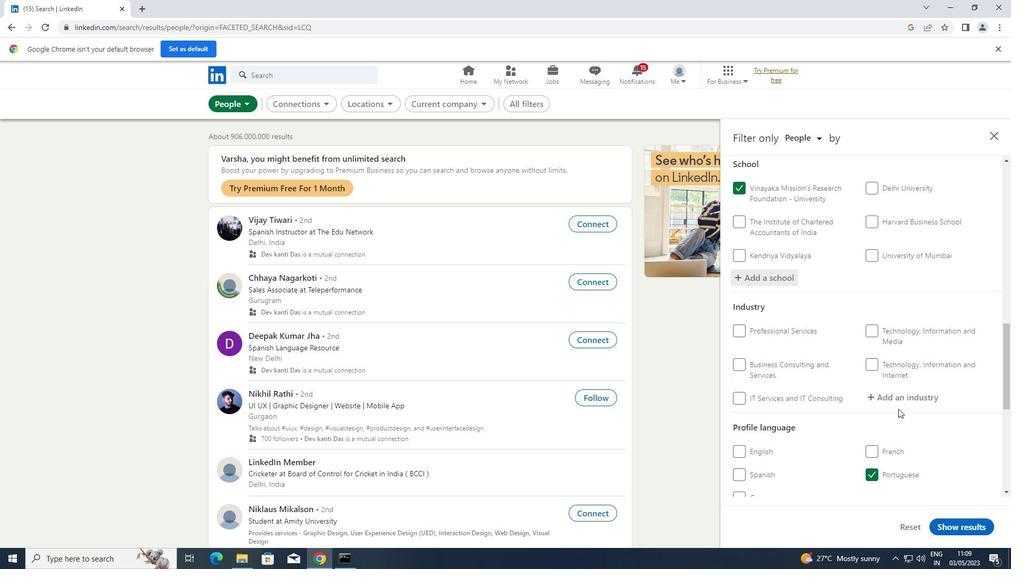 
Action: Mouse pressed left at (909, 390)
Screenshot: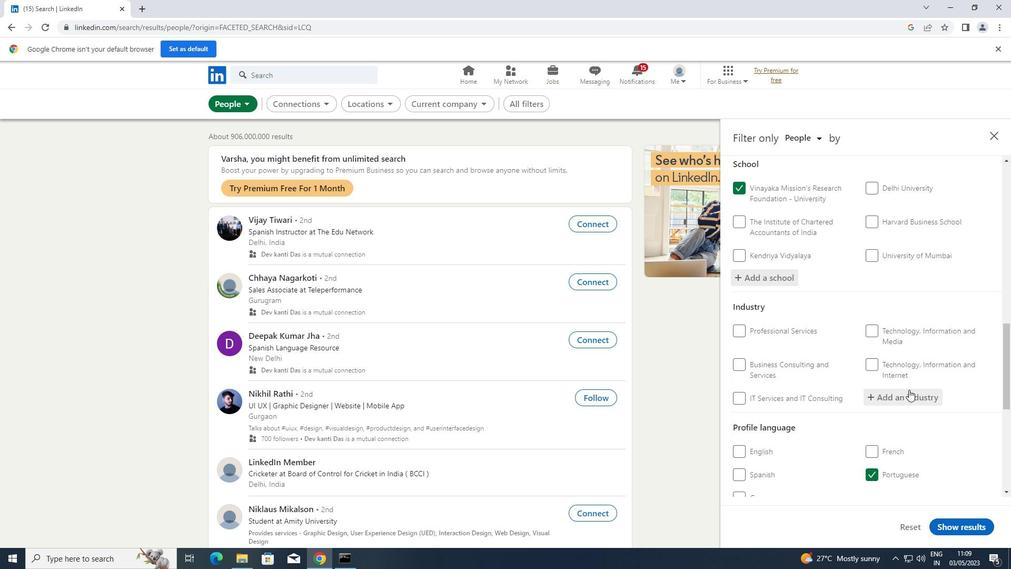 
Action: Key pressed <Key.shift>SUBDIVI
Screenshot: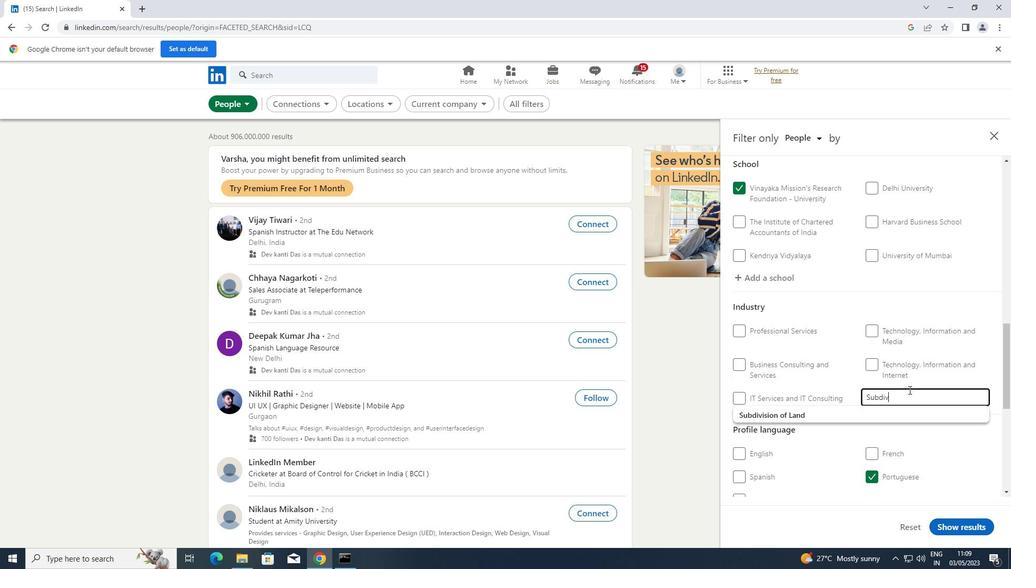
Action: Mouse moved to (820, 420)
Screenshot: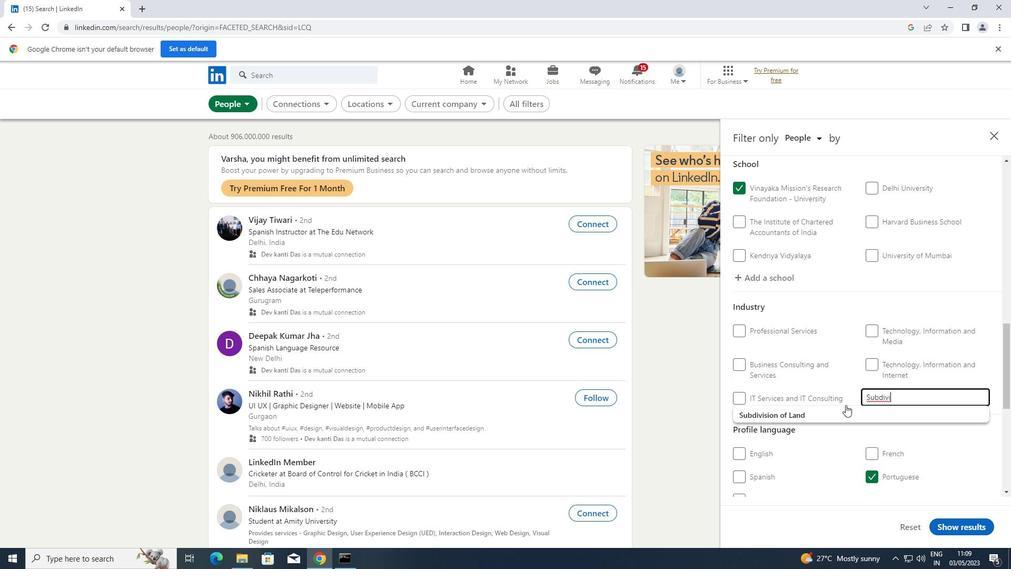 
Action: Mouse pressed left at (820, 420)
Screenshot: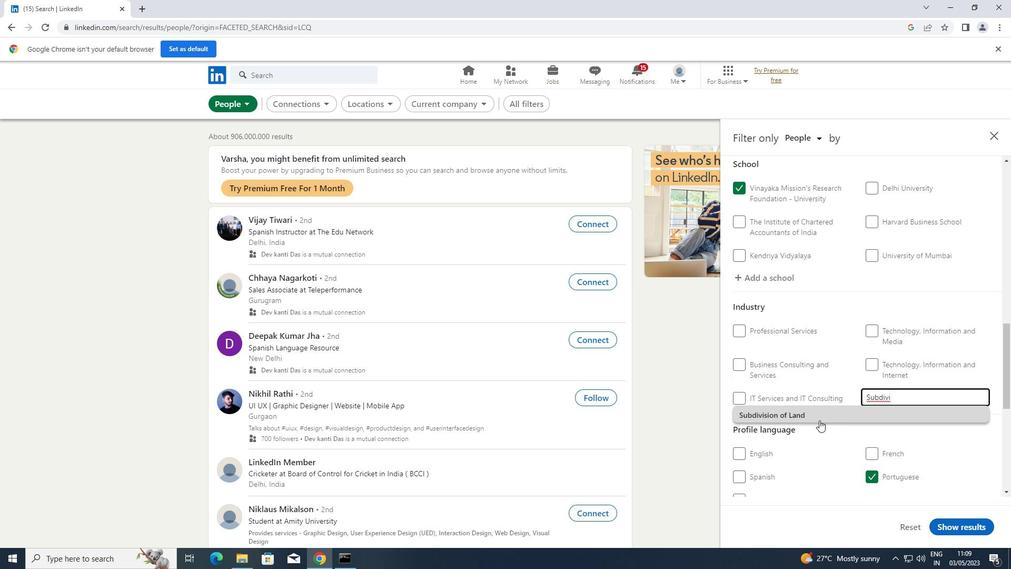 
Action: Mouse scrolled (820, 420) with delta (0, 0)
Screenshot: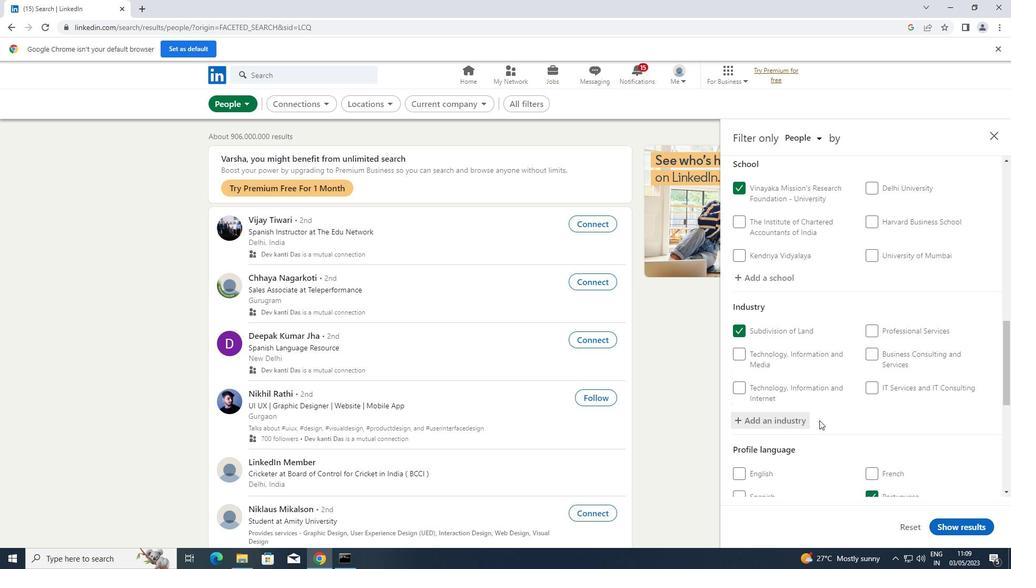 
Action: Mouse scrolled (820, 420) with delta (0, 0)
Screenshot: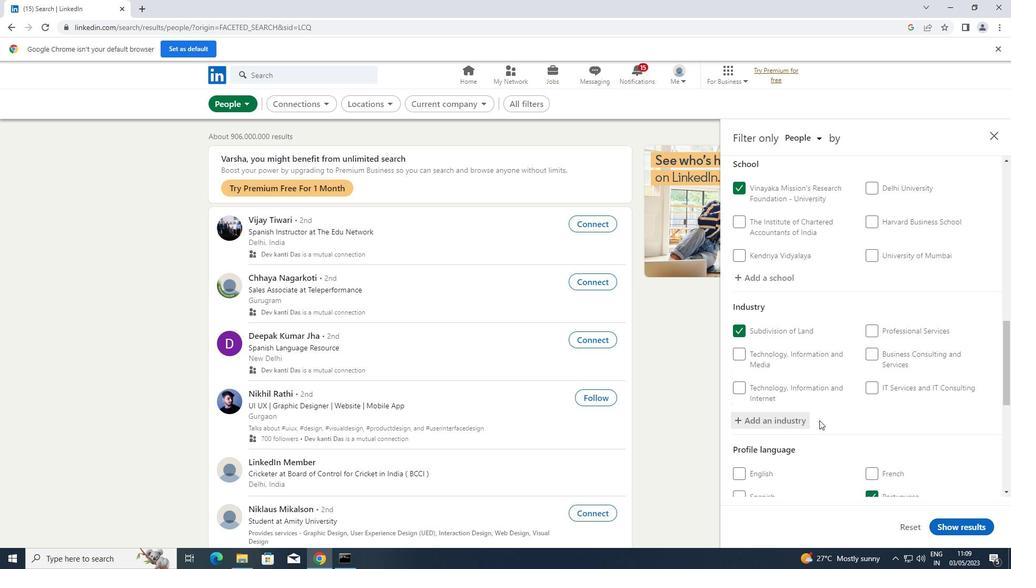 
Action: Mouse scrolled (820, 420) with delta (0, 0)
Screenshot: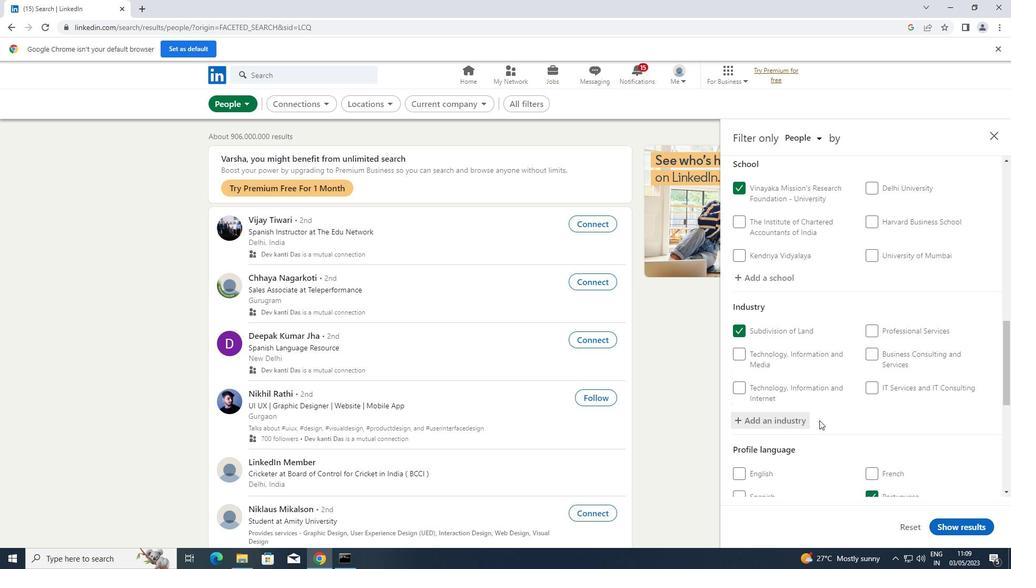 
Action: Mouse scrolled (820, 420) with delta (0, 0)
Screenshot: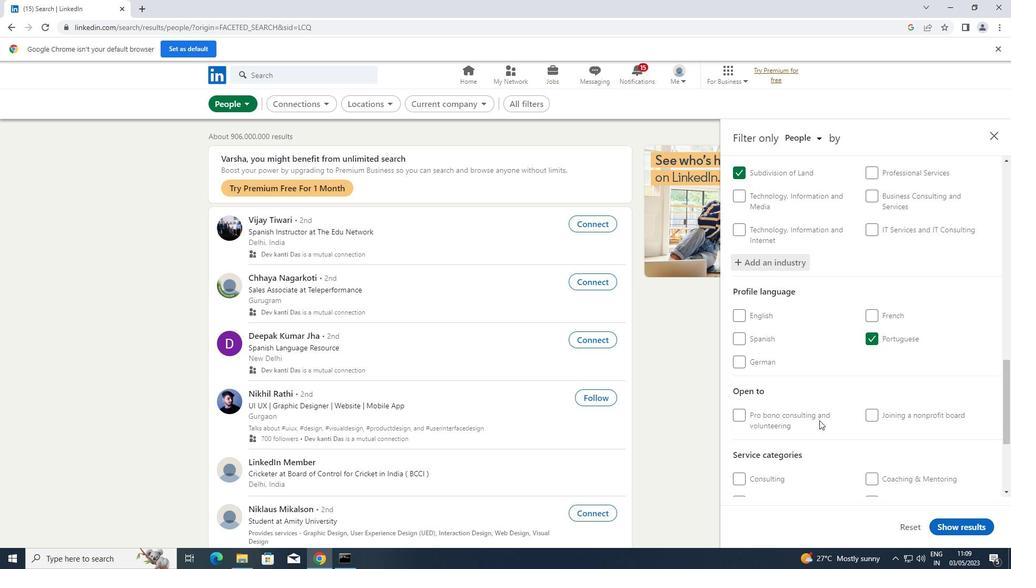 
Action: Mouse scrolled (820, 420) with delta (0, 0)
Screenshot: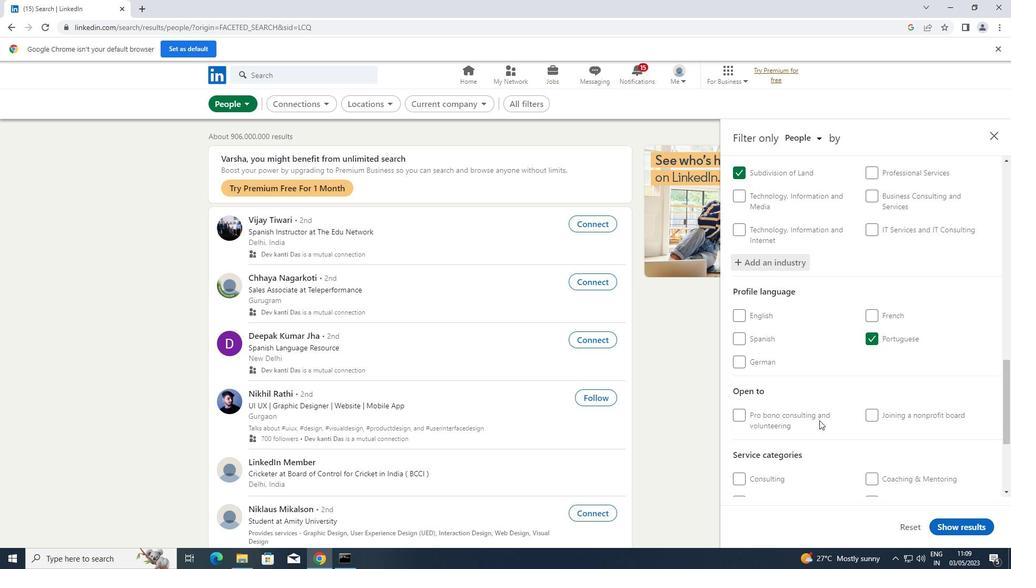 
Action: Mouse scrolled (820, 420) with delta (0, 0)
Screenshot: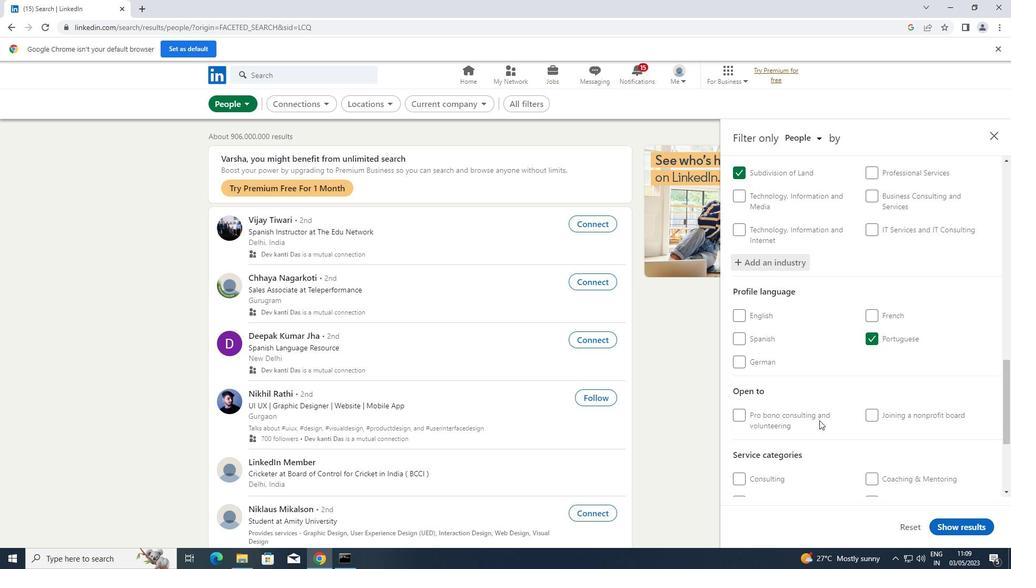
Action: Mouse moved to (901, 370)
Screenshot: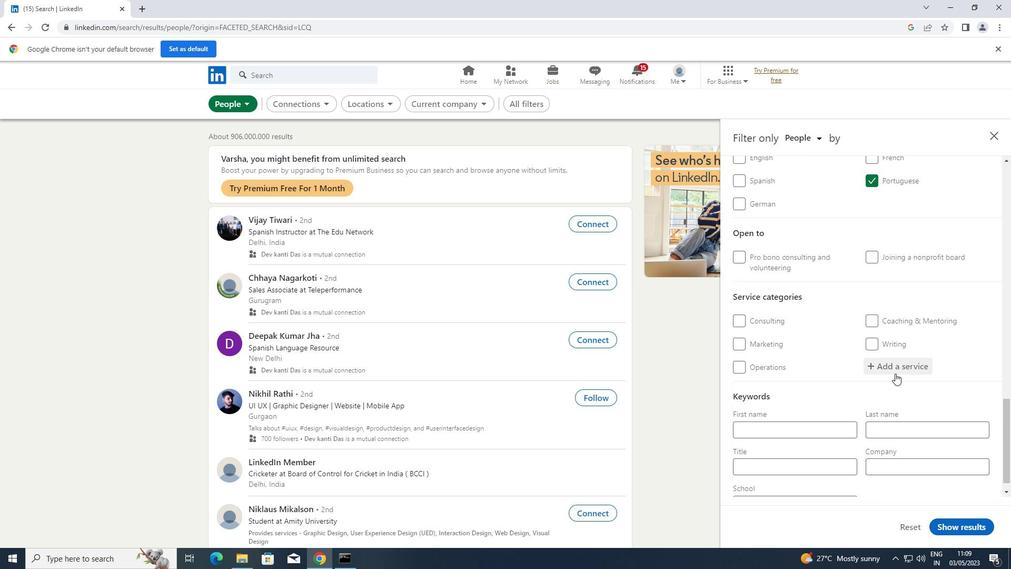 
Action: Mouse pressed left at (901, 370)
Screenshot: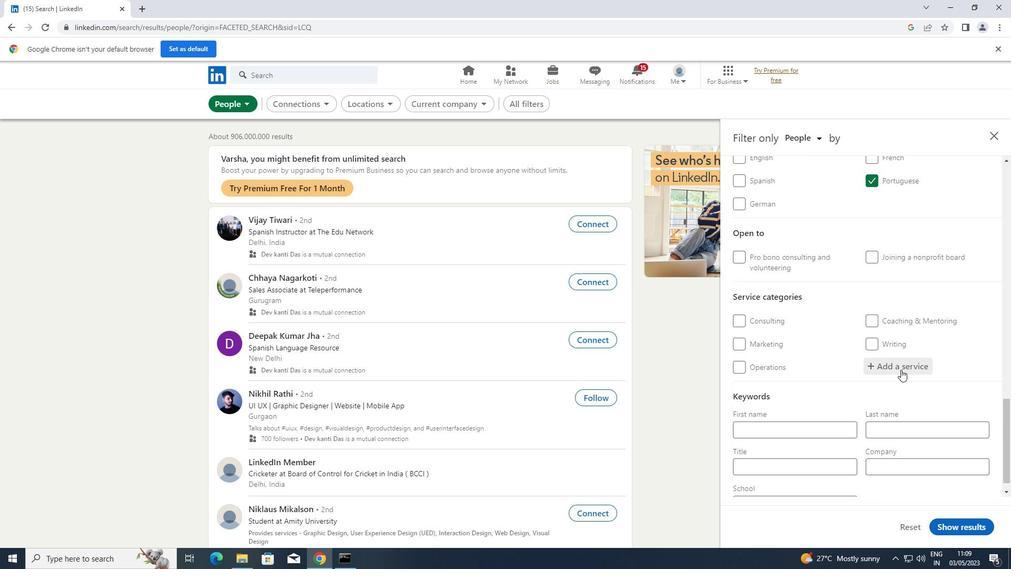 
Action: Key pressed <Key.shift>CYBERSE
Screenshot: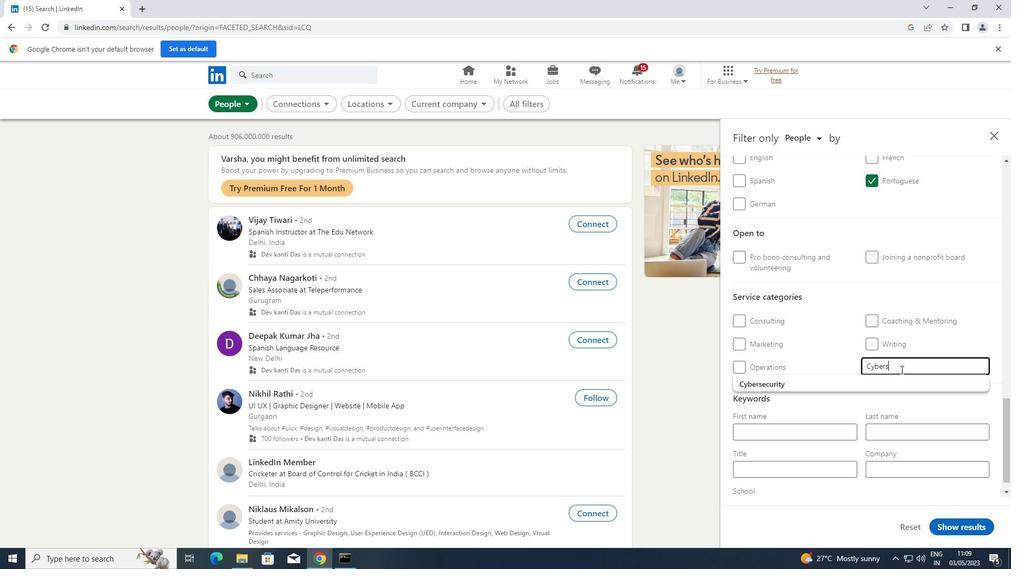 
Action: Mouse moved to (848, 378)
Screenshot: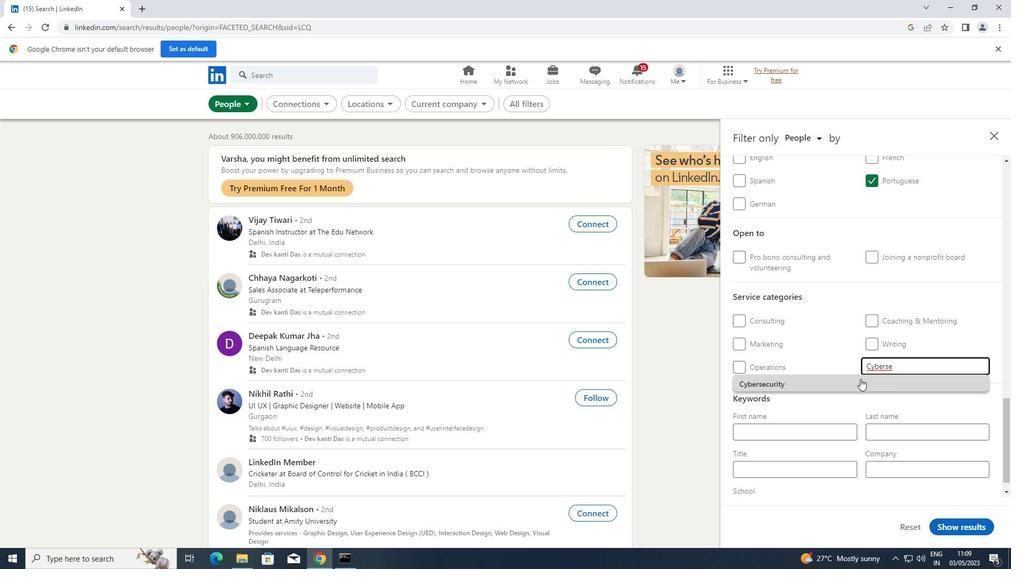 
Action: Mouse pressed left at (848, 378)
Screenshot: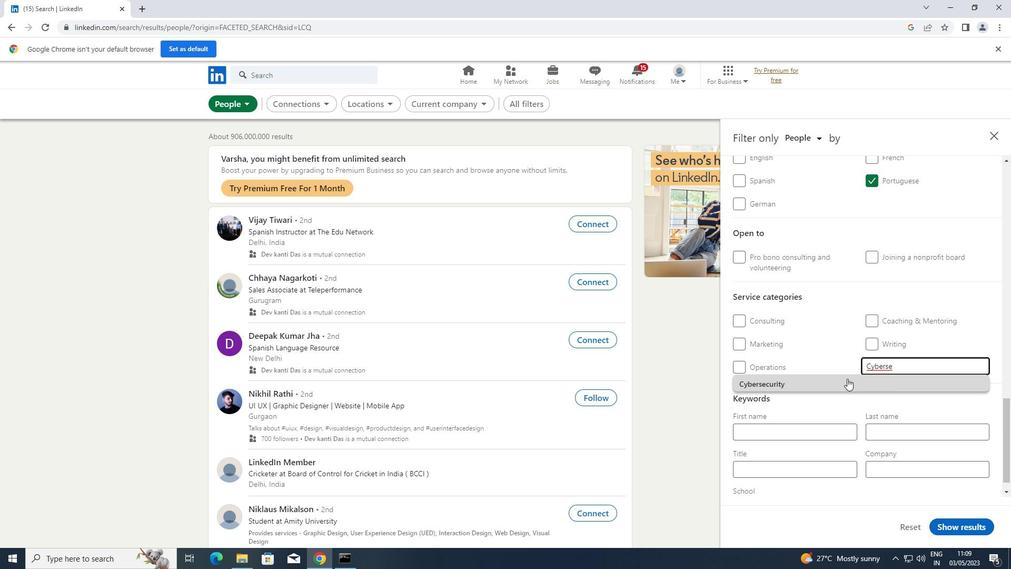 
Action: Mouse scrolled (848, 378) with delta (0, 0)
Screenshot: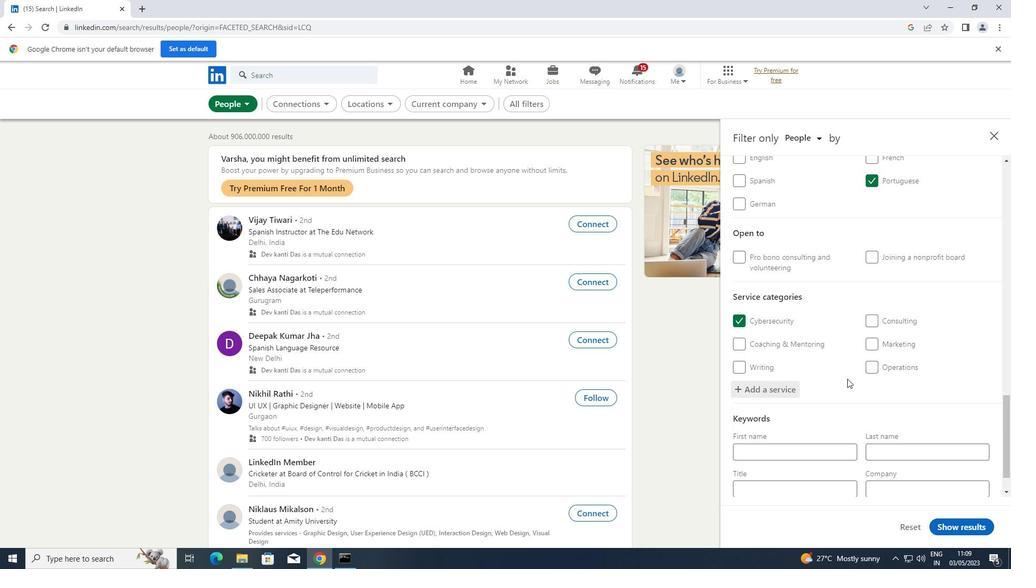 
Action: Mouse scrolled (848, 378) with delta (0, 0)
Screenshot: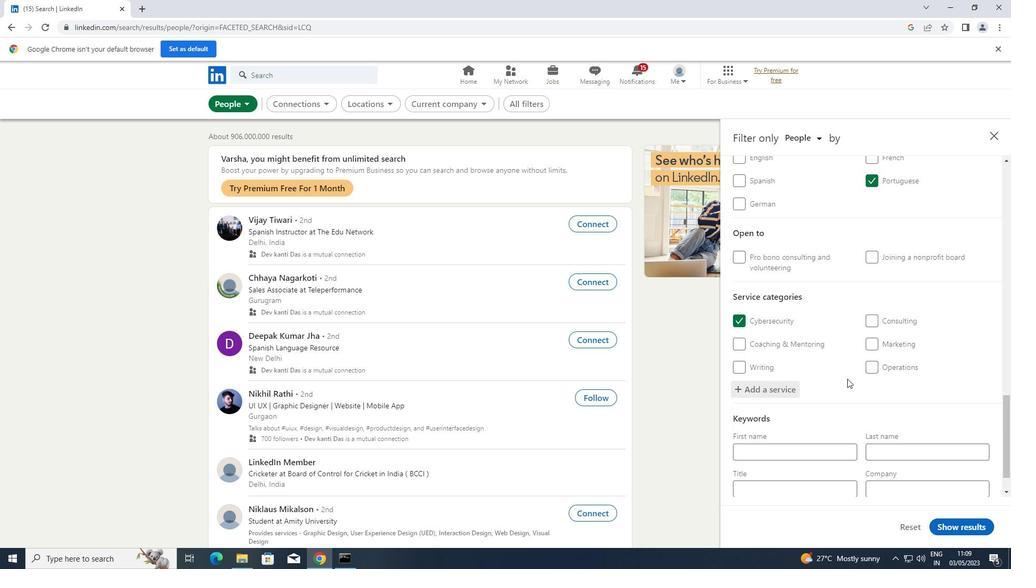 
Action: Mouse moved to (786, 447)
Screenshot: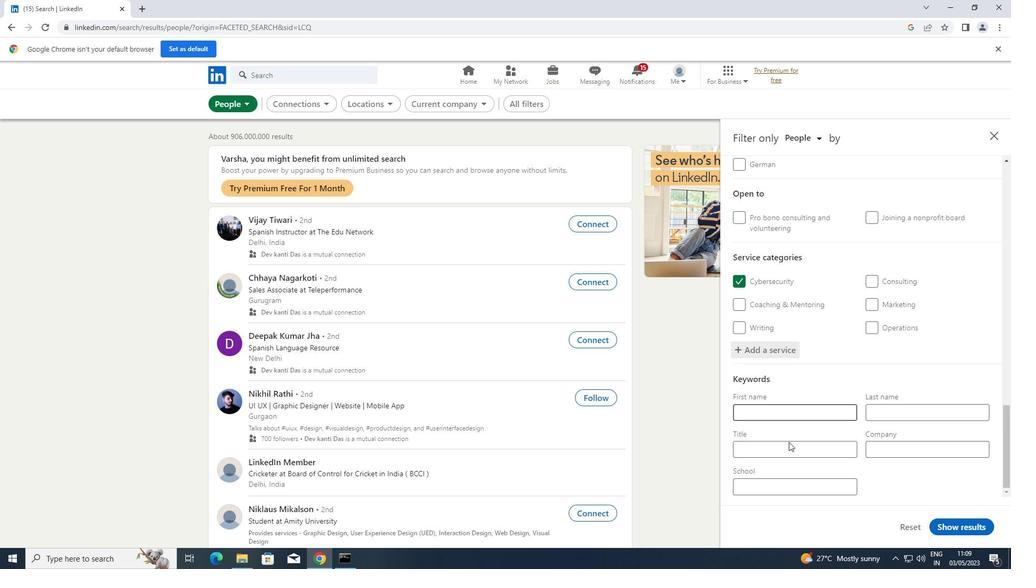 
Action: Mouse pressed left at (786, 447)
Screenshot: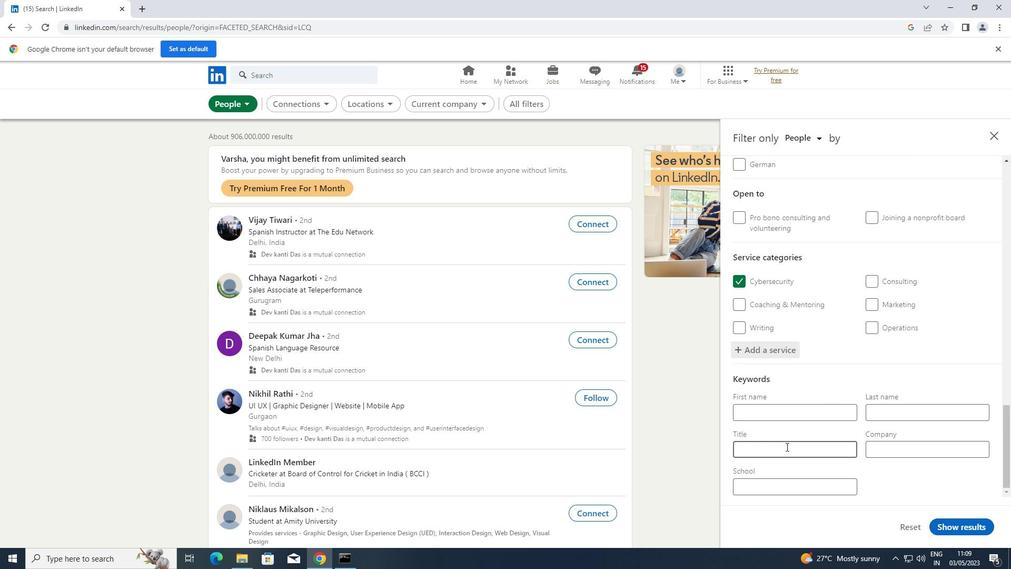 
Action: Key pressed <Key.shift>CEO
Screenshot: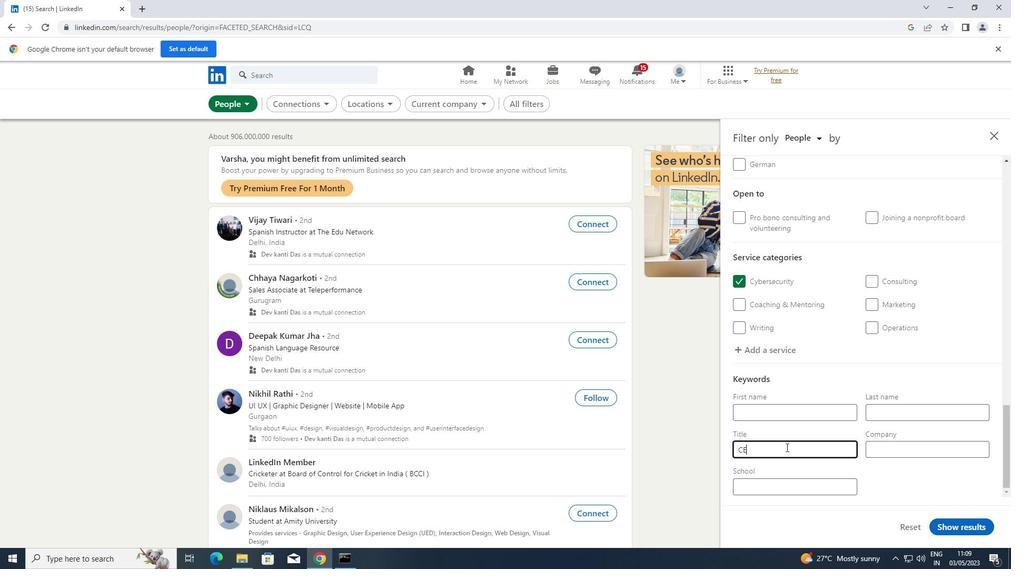 
Action: Mouse moved to (957, 528)
Screenshot: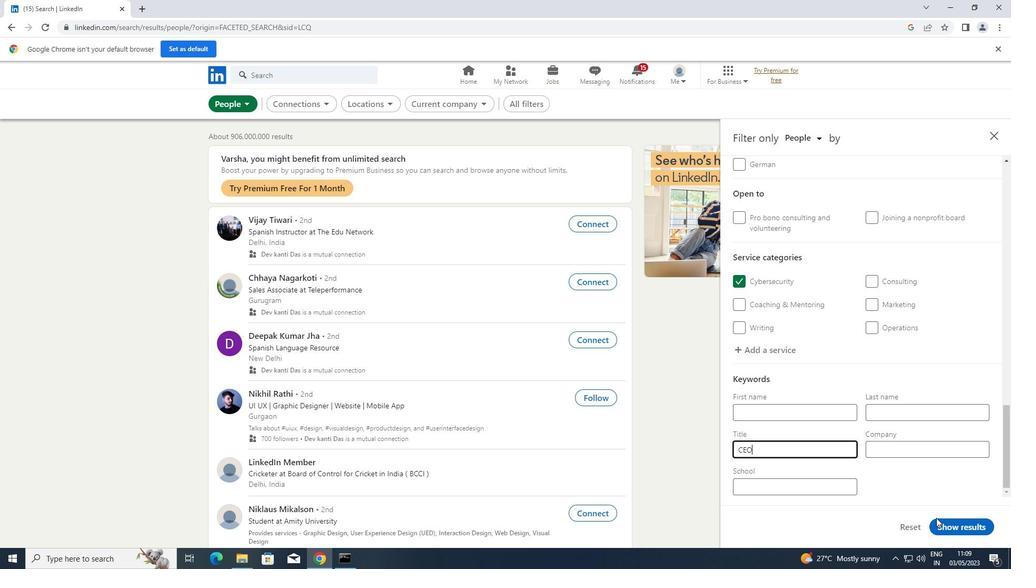 
Action: Mouse pressed left at (957, 528)
Screenshot: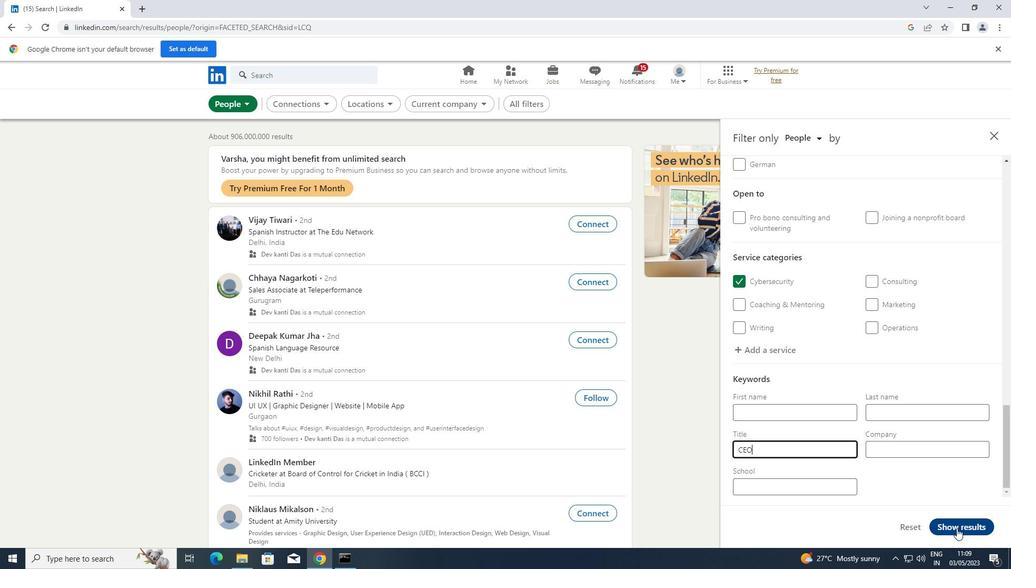 
